 Task: Add an event with the title Sales Team Training and Skill Enhancement, date '2024/03/19', time 8:00 AM to 10:00 AMand add a description: The PIP Discussion will begin with a clear and concise explanation of the purpose and objectives of the performance improvement process. Participants will have a chance to understand the specific areas of concern and the expectations for improvement. The facilitator will ensure a supportive and non-judgmental environment, fostering open communication and active listening.Select event color  Graphite . Add location for the event as: Kuala Lumpur, Malaysia, logged in from the account softage.4@softage.netand send the event invitation to softage.9@softage.net and softage.10@softage.net. Set a reminder for the event Daily
Action: Mouse moved to (77, 97)
Screenshot: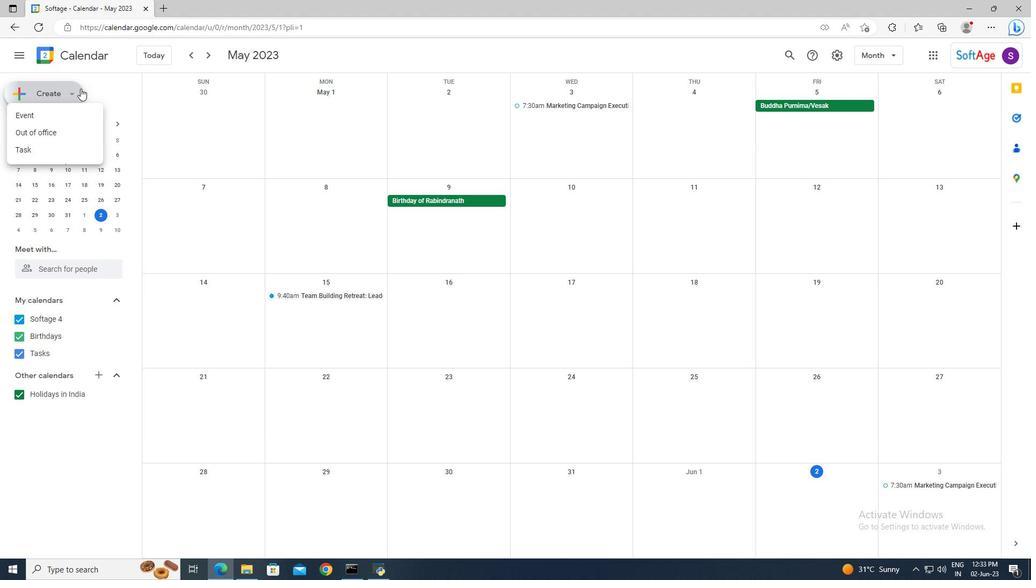 
Action: Mouse pressed left at (77, 97)
Screenshot: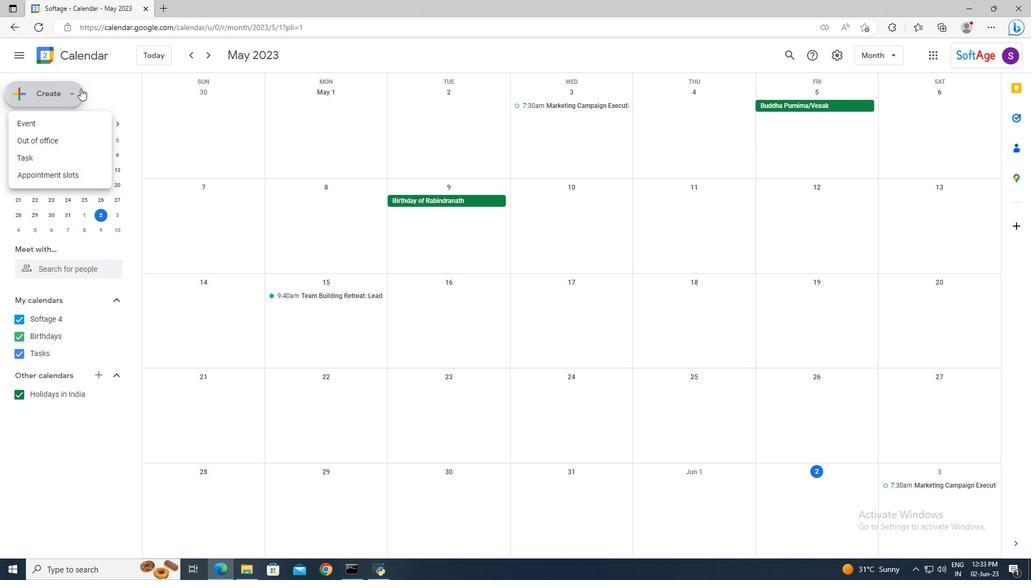 
Action: Mouse moved to (77, 118)
Screenshot: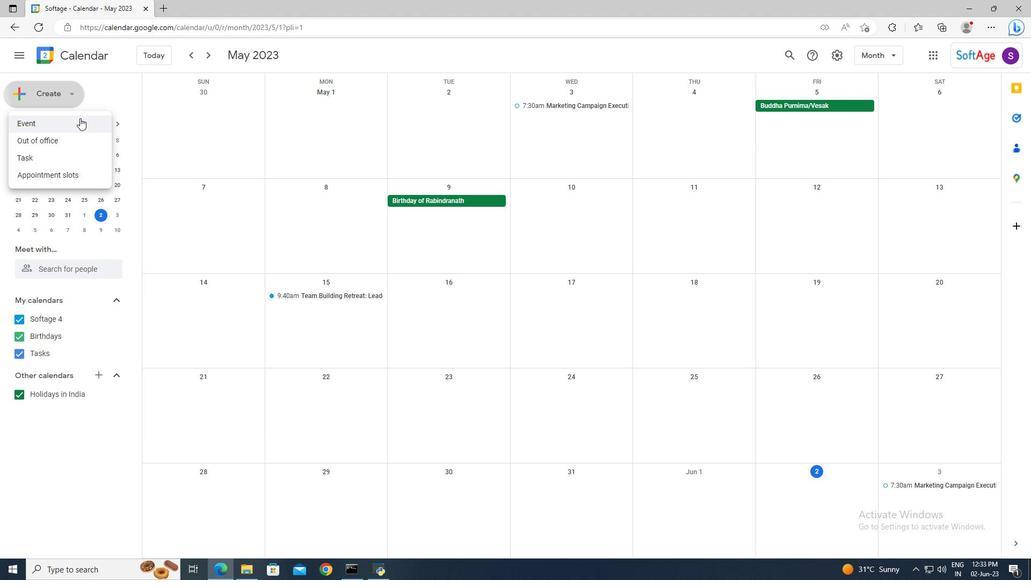 
Action: Mouse pressed left at (77, 118)
Screenshot: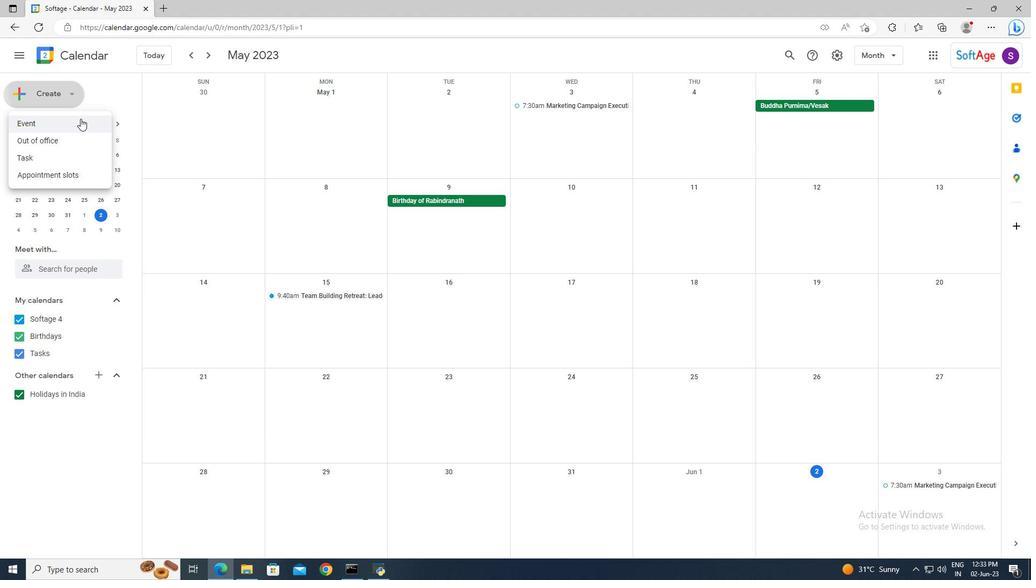 
Action: Mouse moved to (177, 366)
Screenshot: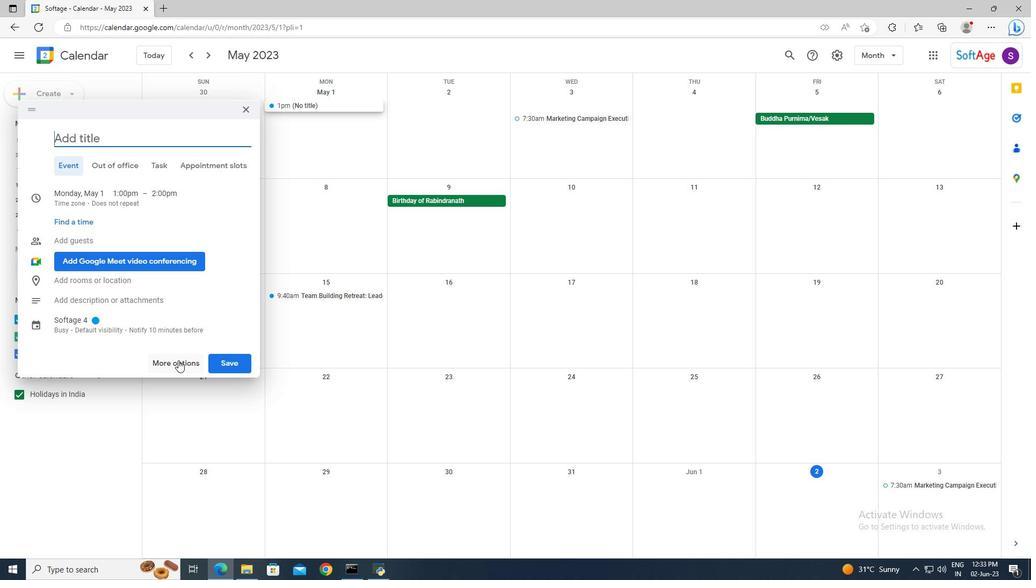 
Action: Mouse pressed left at (177, 366)
Screenshot: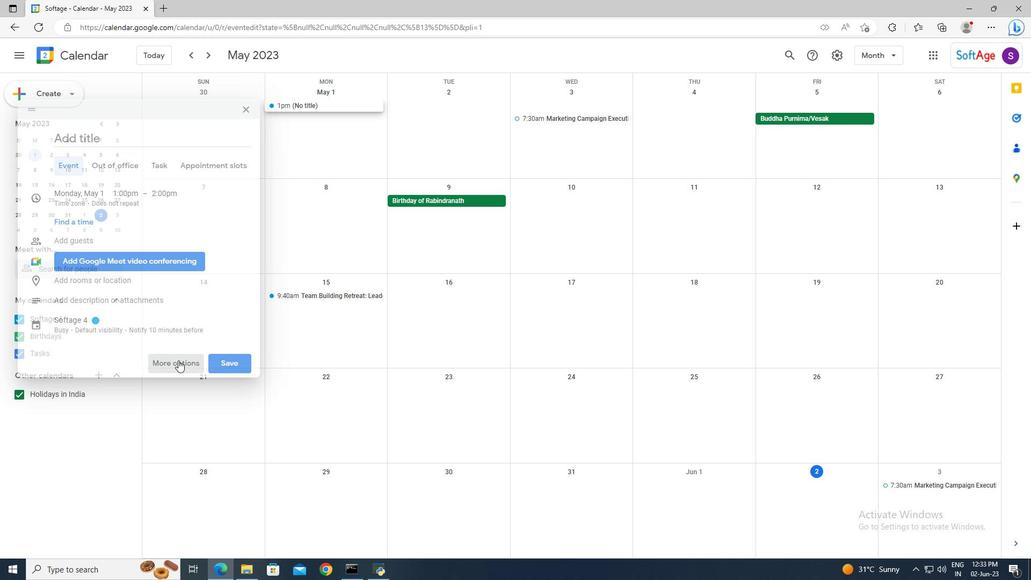 
Action: Mouse moved to (130, 61)
Screenshot: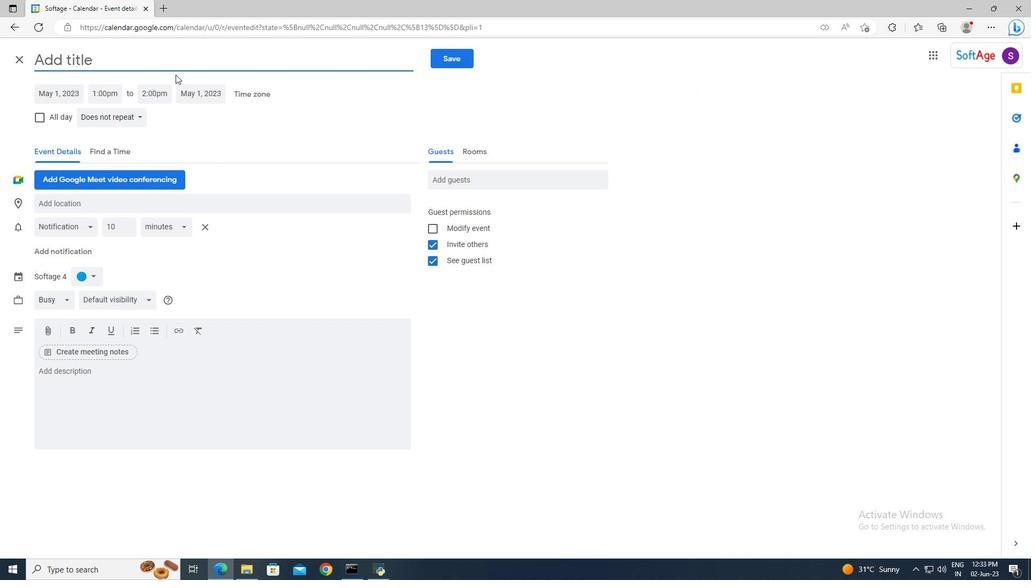 
Action: Mouse pressed left at (130, 61)
Screenshot: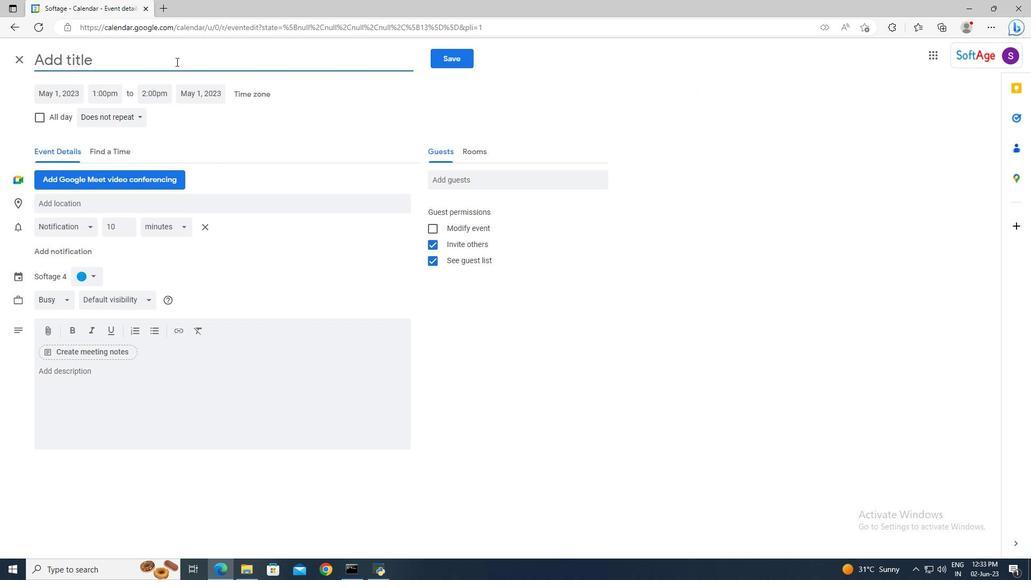
Action: Key pressed <Key.shift>Sales<Key.space><Key.shift>Team<Key.space><Key.shift>Training<Key.space>and<Key.space><Key.shift>Skill<Key.space><Key.shift>Enhancement
Screenshot: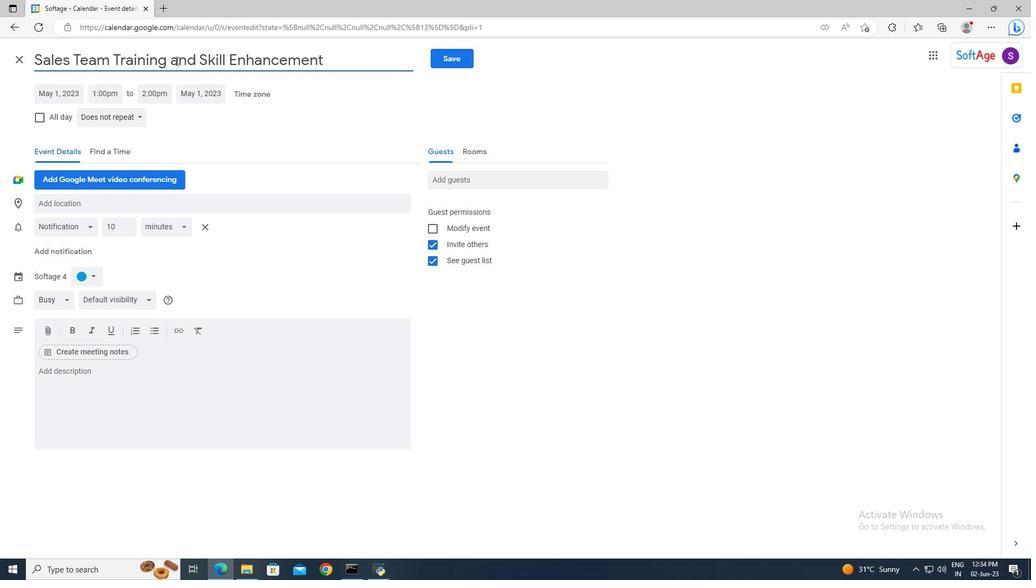 
Action: Mouse moved to (70, 90)
Screenshot: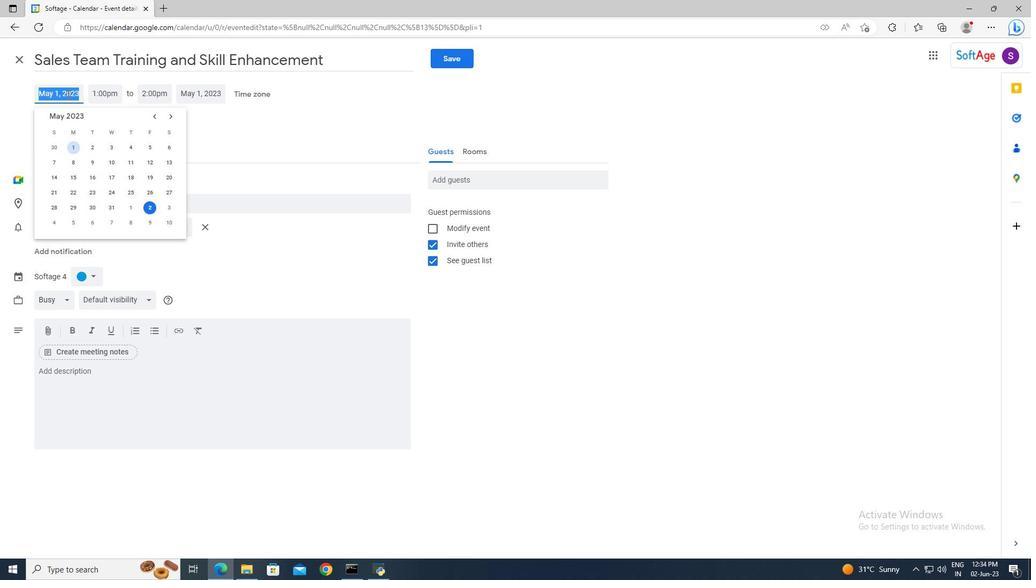 
Action: Mouse pressed left at (70, 90)
Screenshot: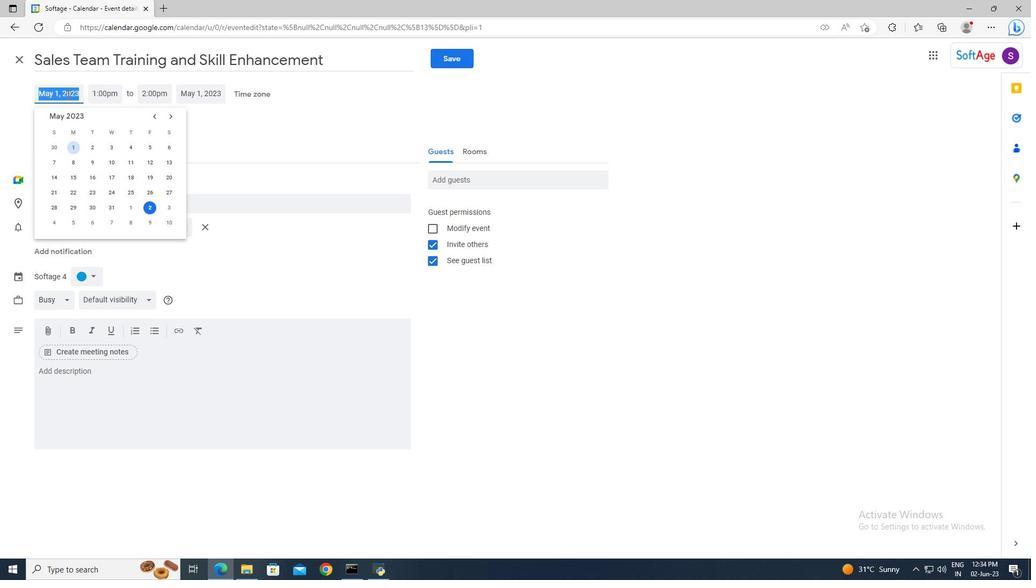 
Action: Mouse moved to (150, 118)
Screenshot: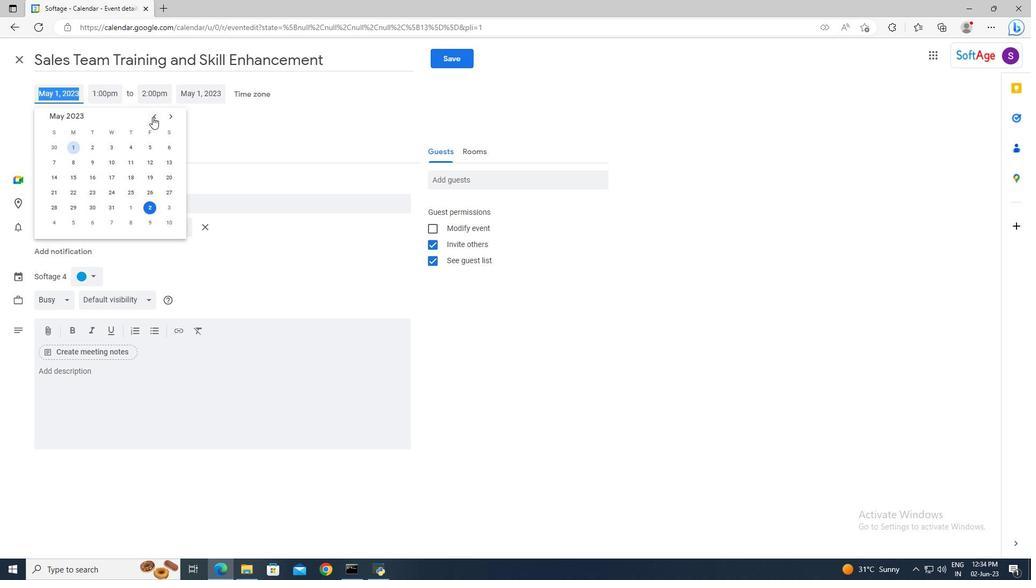 
Action: Mouse pressed left at (150, 118)
Screenshot: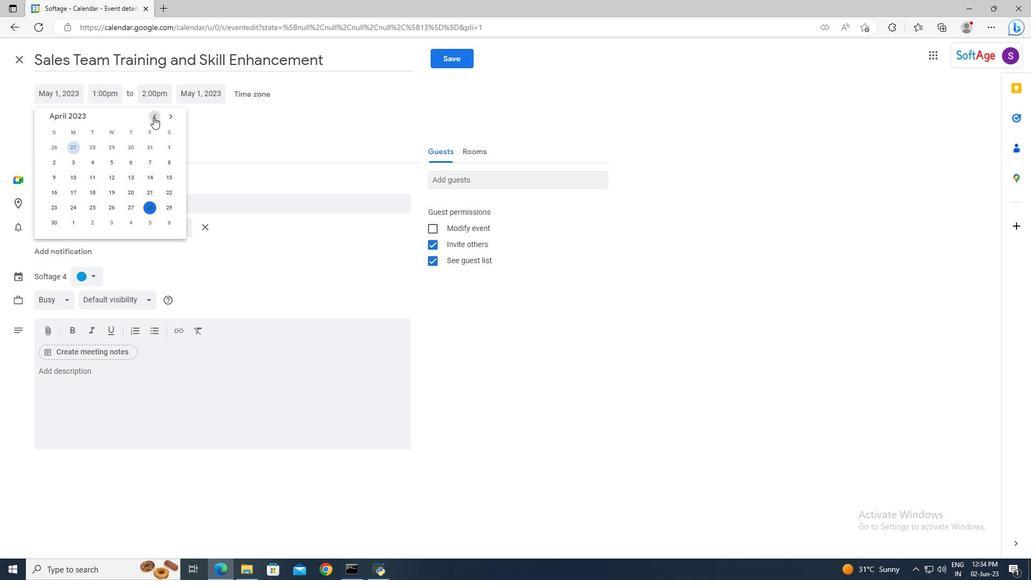 
Action: Mouse pressed left at (150, 118)
Screenshot: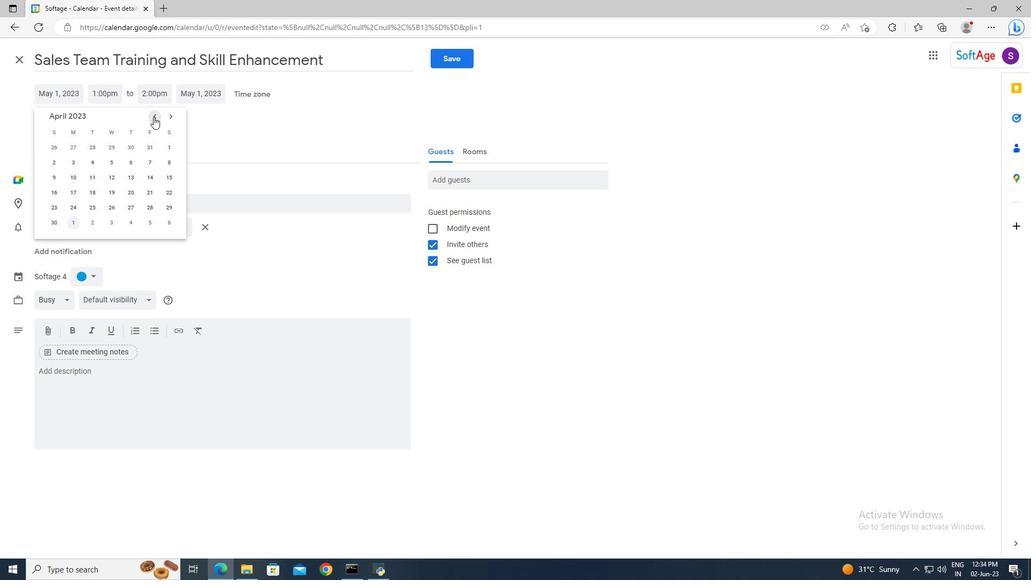 
Action: Mouse moved to (54, 192)
Screenshot: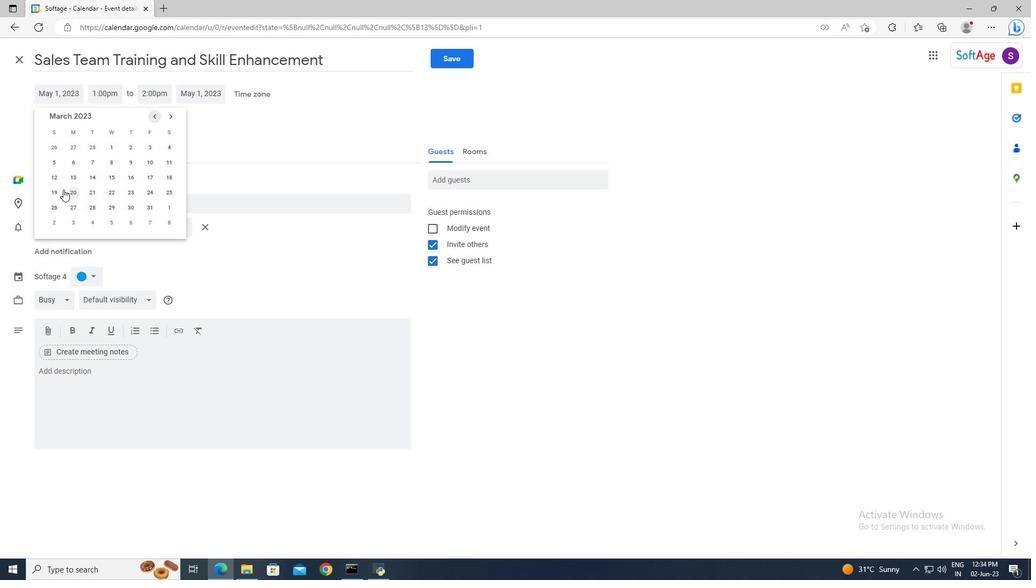 
Action: Mouse pressed left at (54, 192)
Screenshot: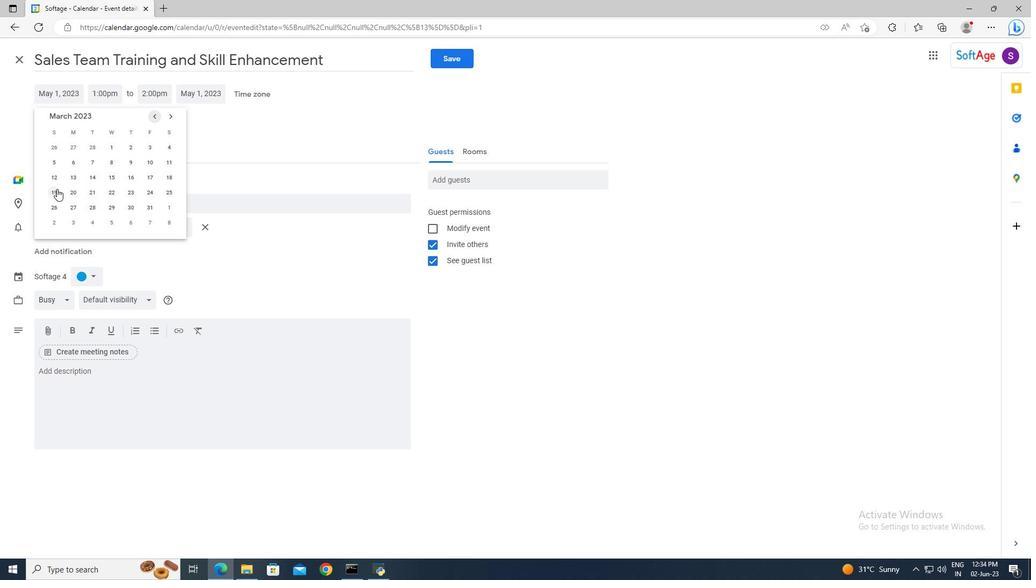 
Action: Mouse moved to (113, 90)
Screenshot: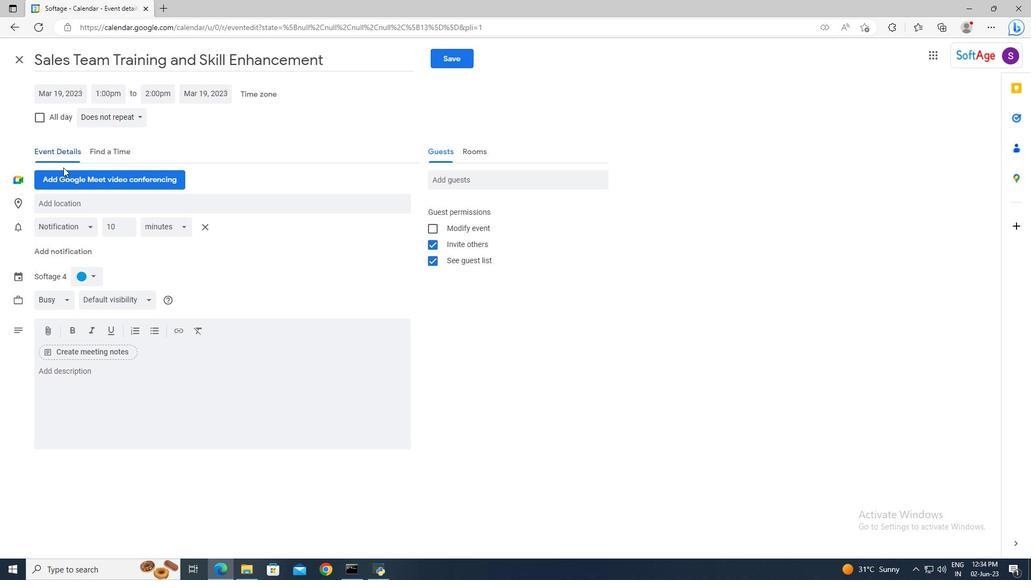 
Action: Mouse pressed left at (113, 90)
Screenshot: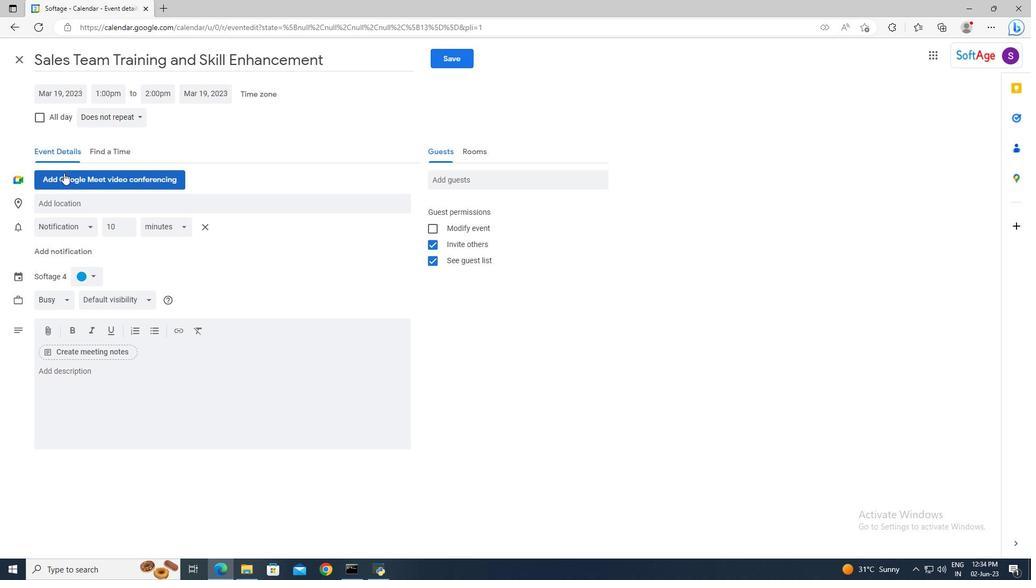 
Action: Key pressed 8<Key.shift>:00<Key.space>am
Screenshot: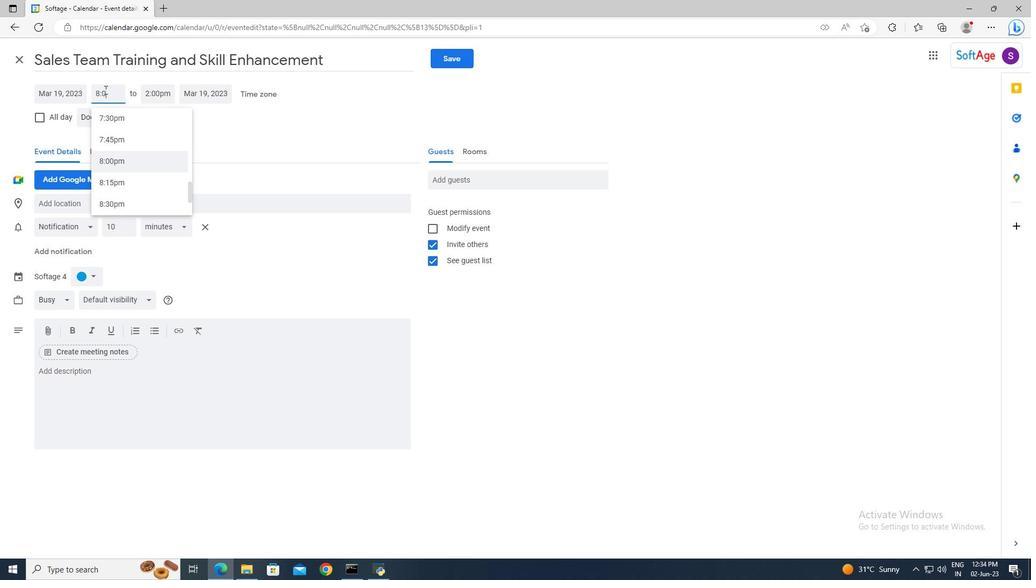 
Action: Mouse moved to (113, 157)
Screenshot: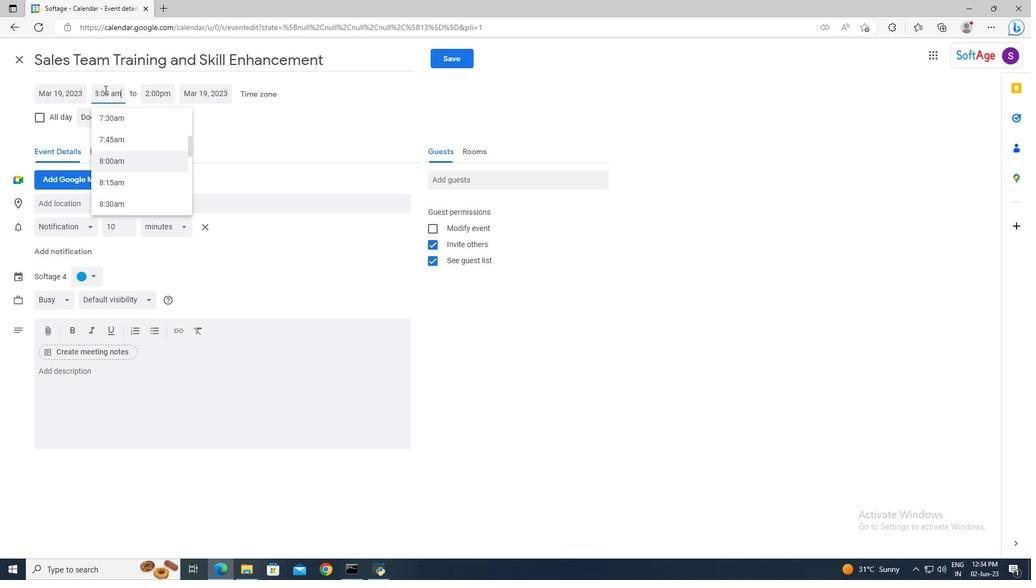 
Action: Mouse pressed left at (113, 157)
Screenshot: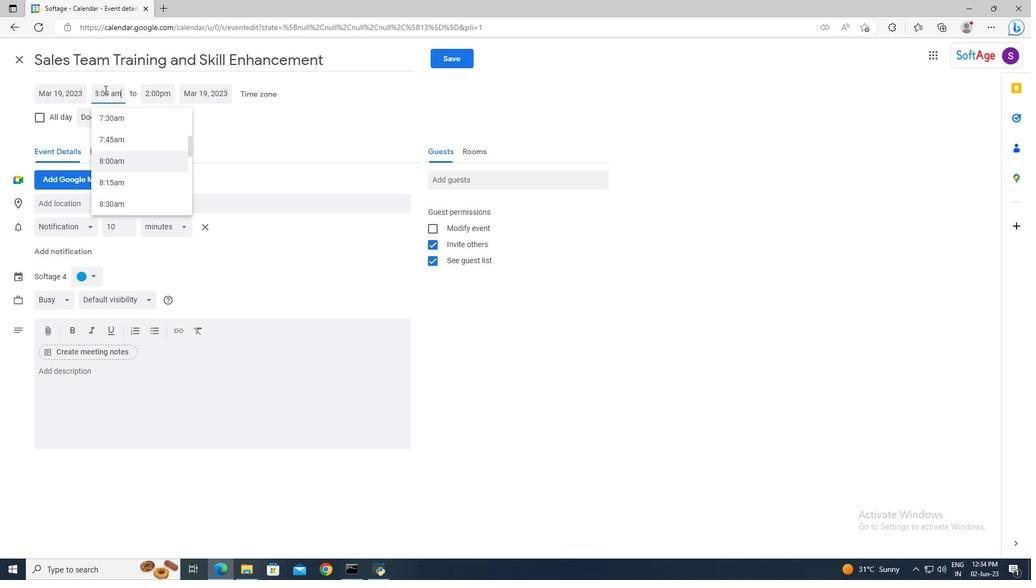
Action: Mouse moved to (152, 92)
Screenshot: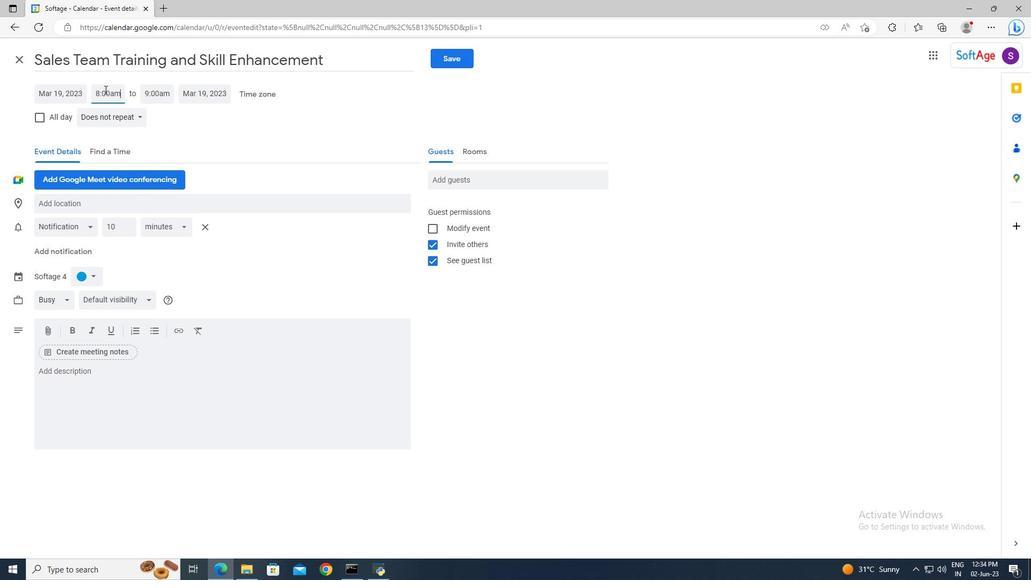 
Action: Mouse pressed left at (152, 92)
Screenshot: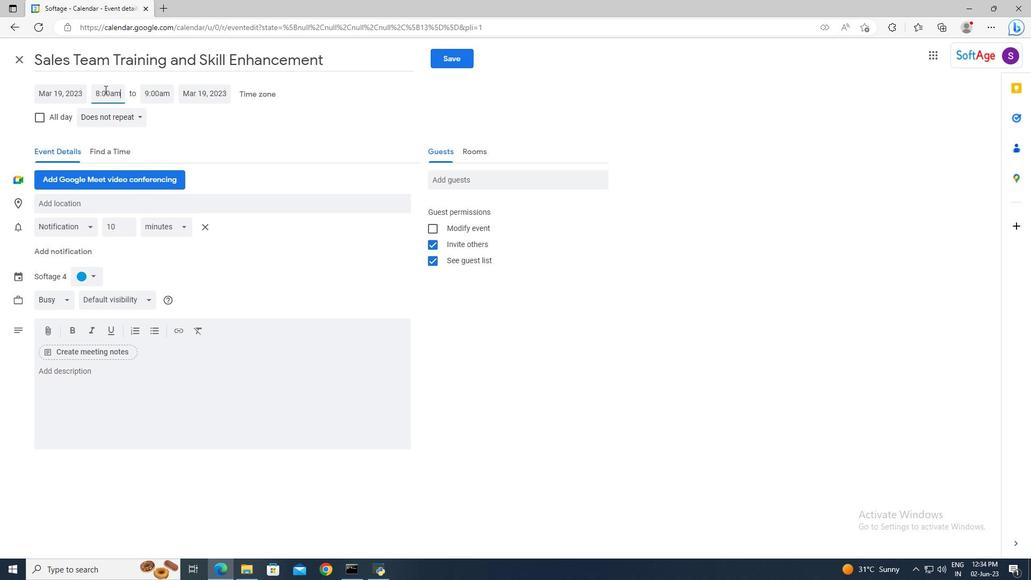
Action: Key pressed 10<Key.shift>:00
Screenshot: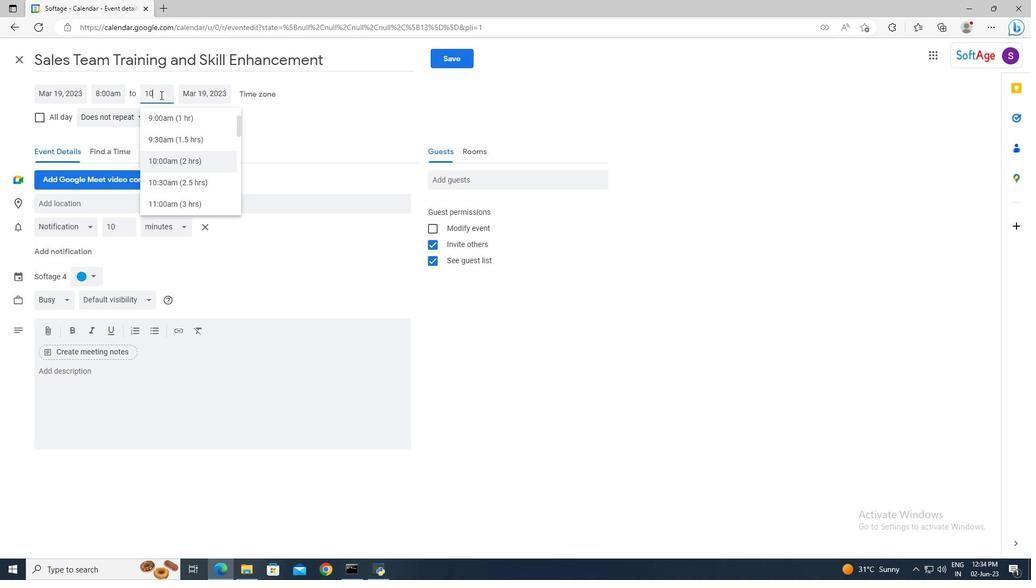 
Action: Mouse moved to (161, 161)
Screenshot: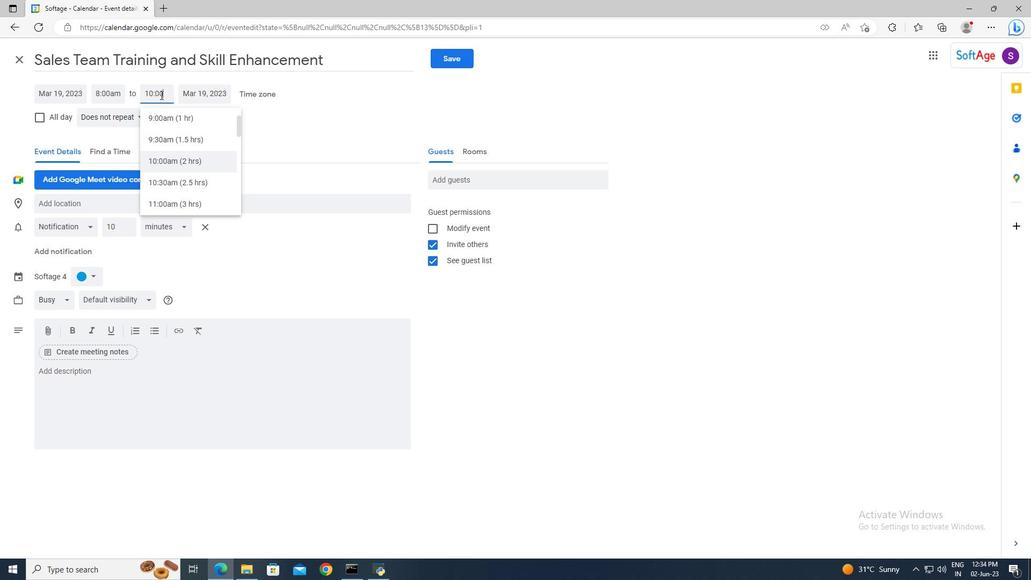 
Action: Mouse pressed left at (161, 161)
Screenshot: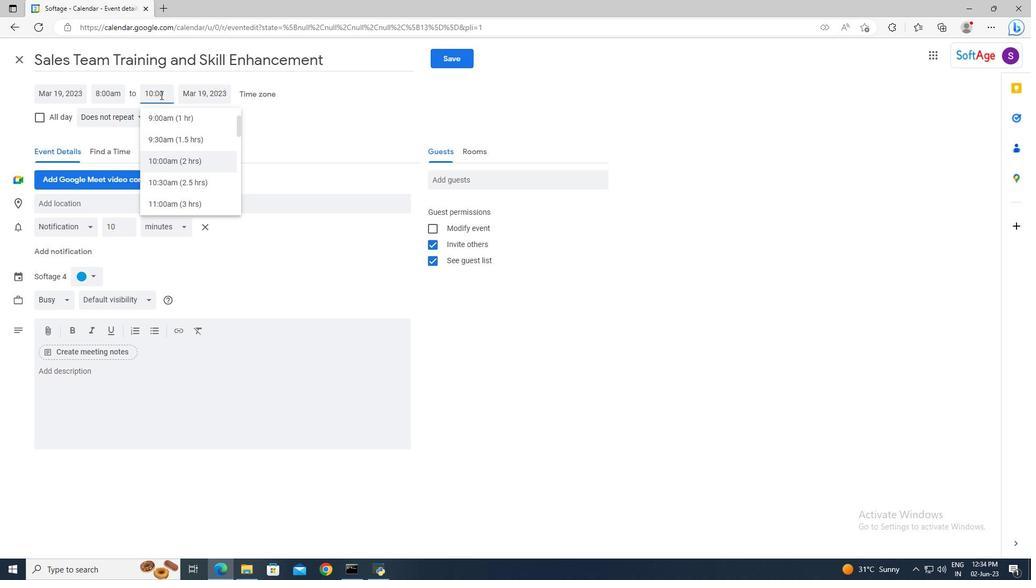 
Action: Mouse moved to (117, 387)
Screenshot: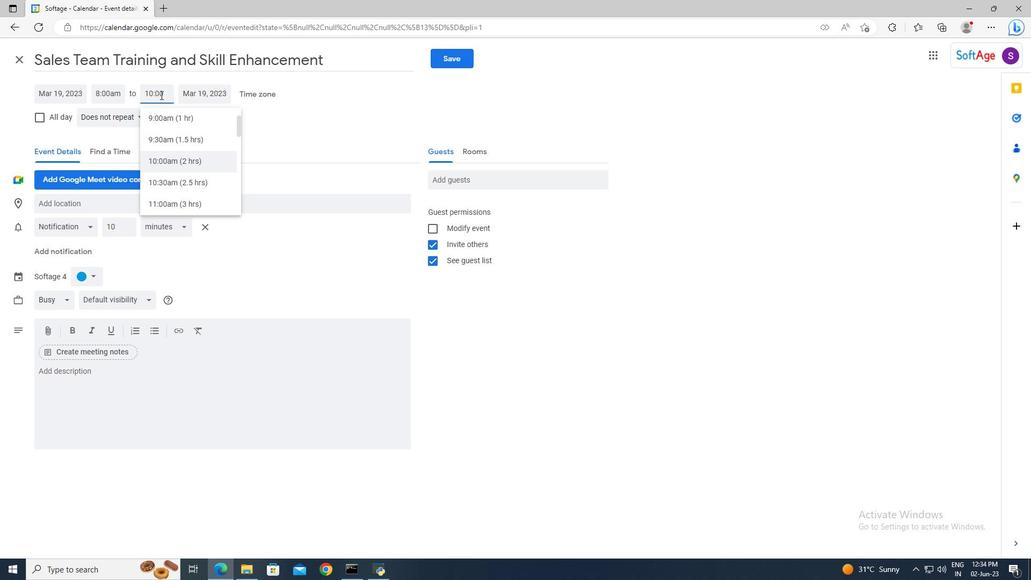
Action: Mouse pressed left at (117, 387)
Screenshot: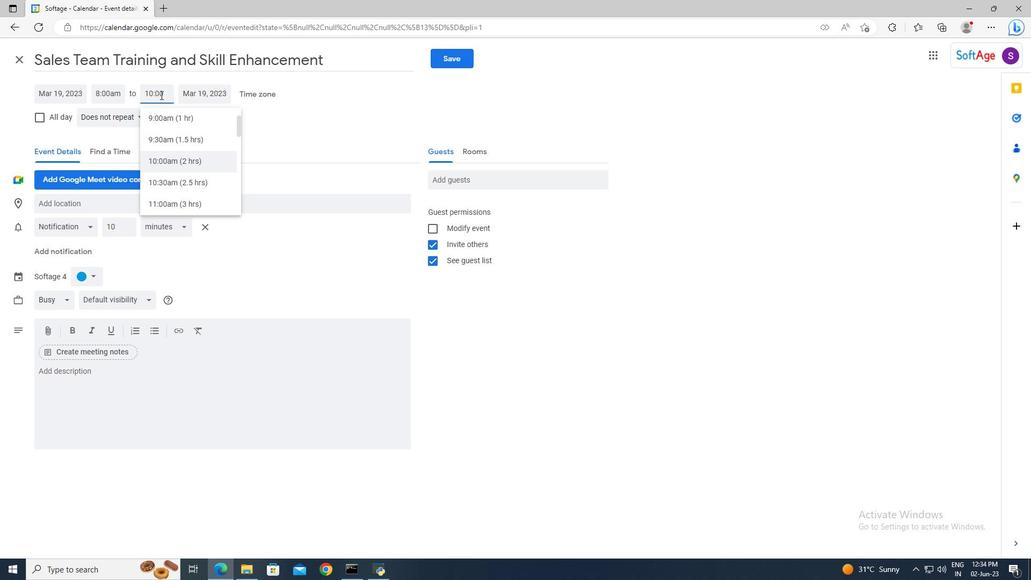 
Action: Key pressed <Key.shift>The<Key.space><Key.shift>PIP<Key.space><Key.shift>Discussion<Key.space>will<Key.space>begin<Key.space>with<Key.space>a<Key.space>clear<Key.space>and<Key.space>concise<Key.space>explanation<Key.space>of<Key.space>the<Key.space>purpose<Key.space>and<Key.space>objectives<Key.space>of<Key.space>the<Key.space>performance<Key.space>impri
Screenshot: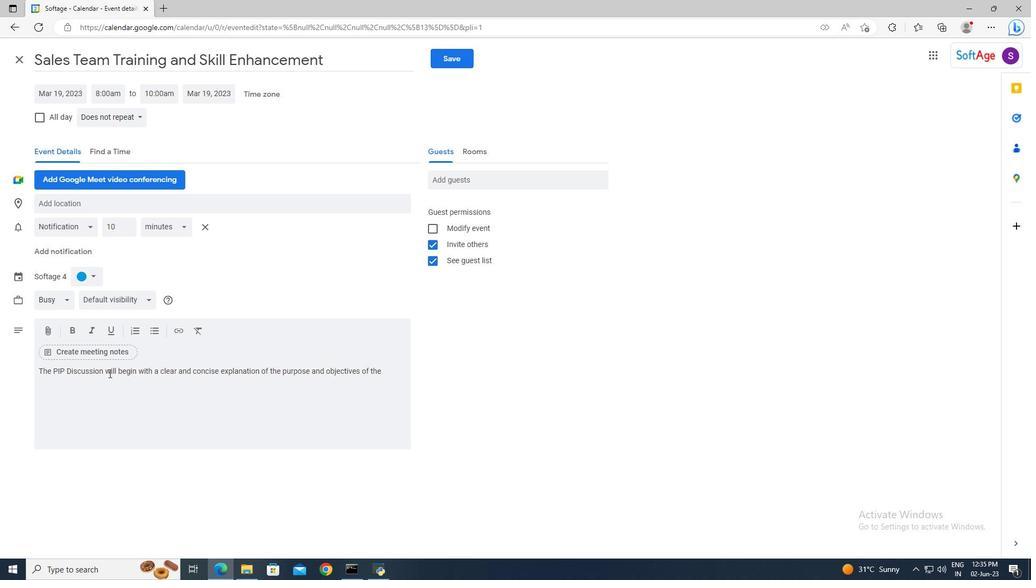 
Action: Mouse moved to (80, 88)
Screenshot: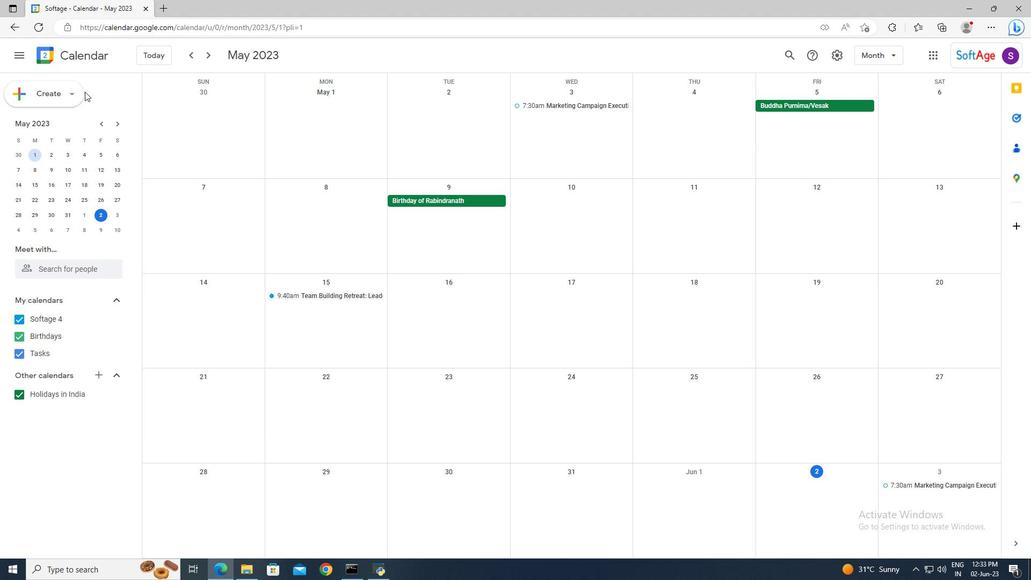 
Action: Mouse pressed left at (80, 88)
Screenshot: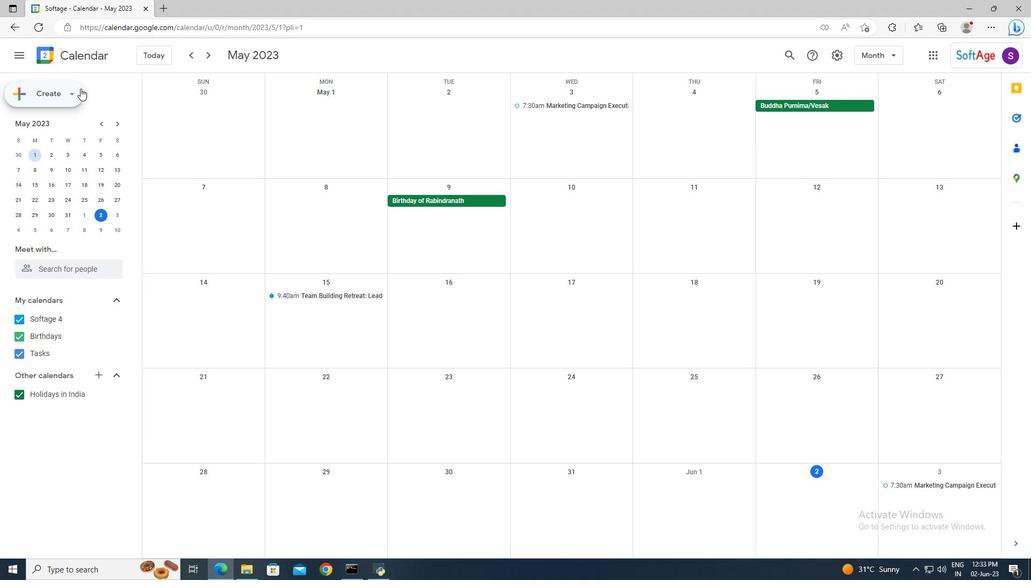 
Action: Mouse moved to (80, 118)
Screenshot: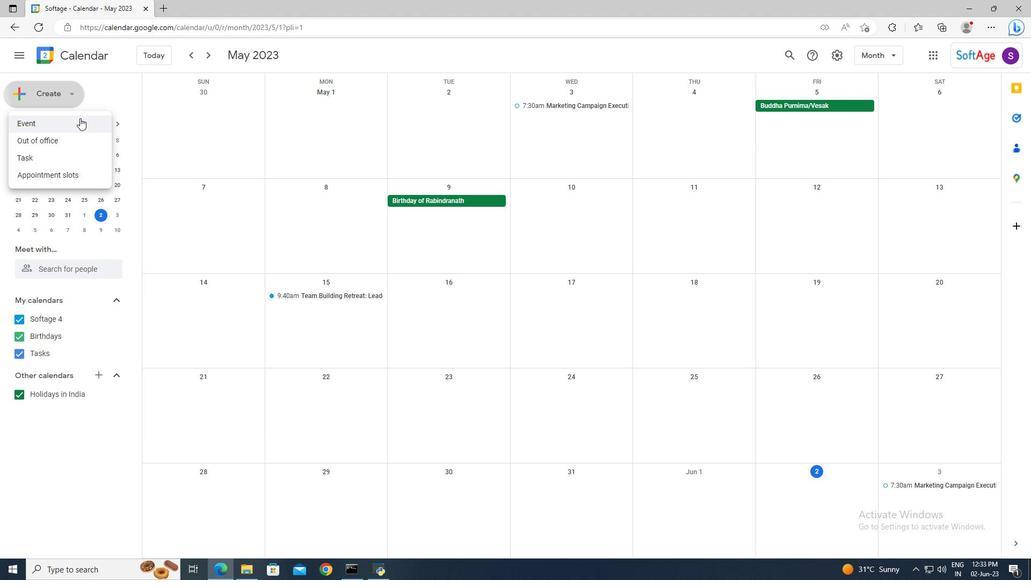 
Action: Mouse pressed left at (80, 118)
Screenshot: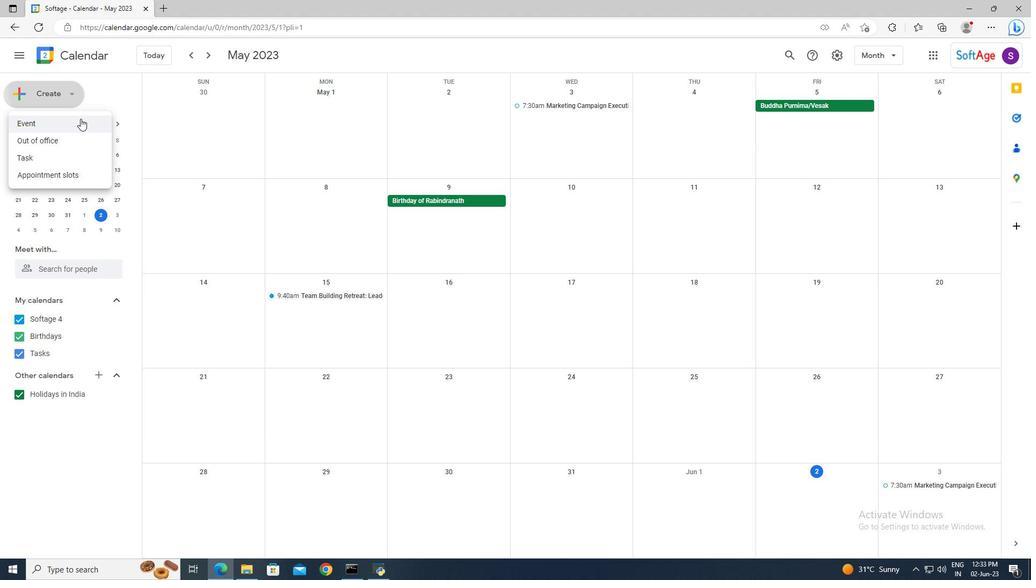 
Action: Mouse moved to (178, 360)
Screenshot: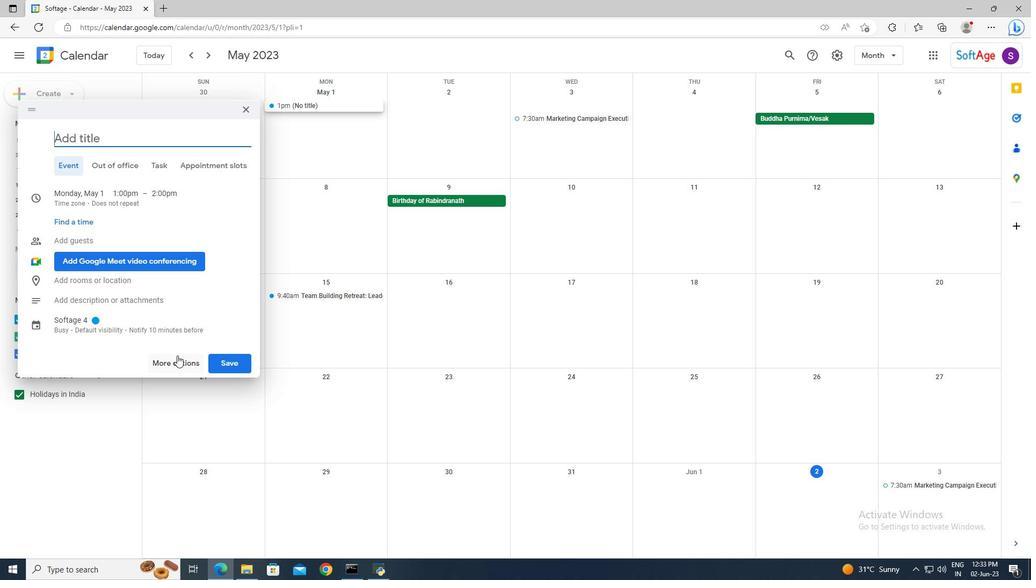 
Action: Mouse pressed left at (178, 360)
Screenshot: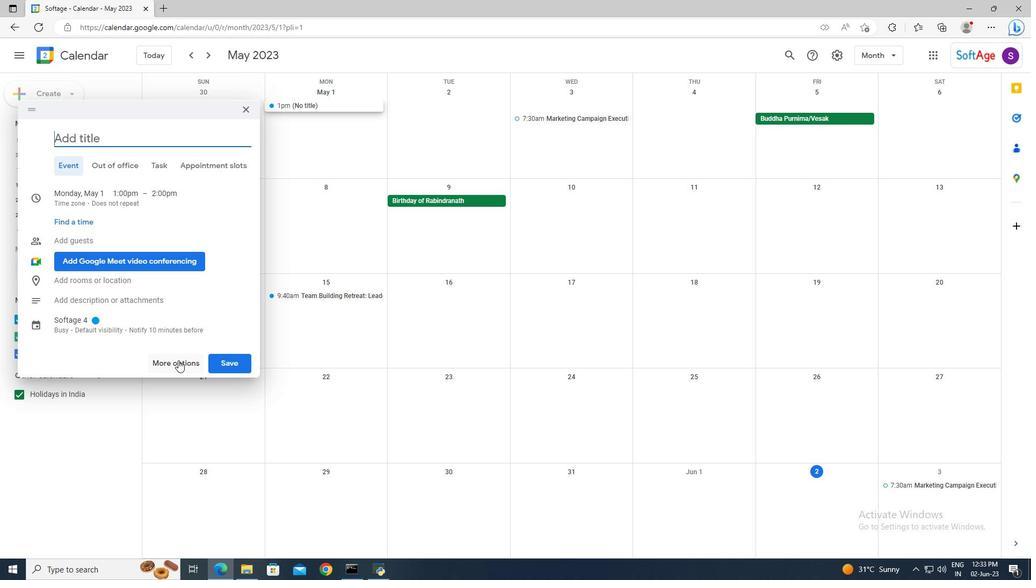 
Action: Mouse moved to (176, 60)
Screenshot: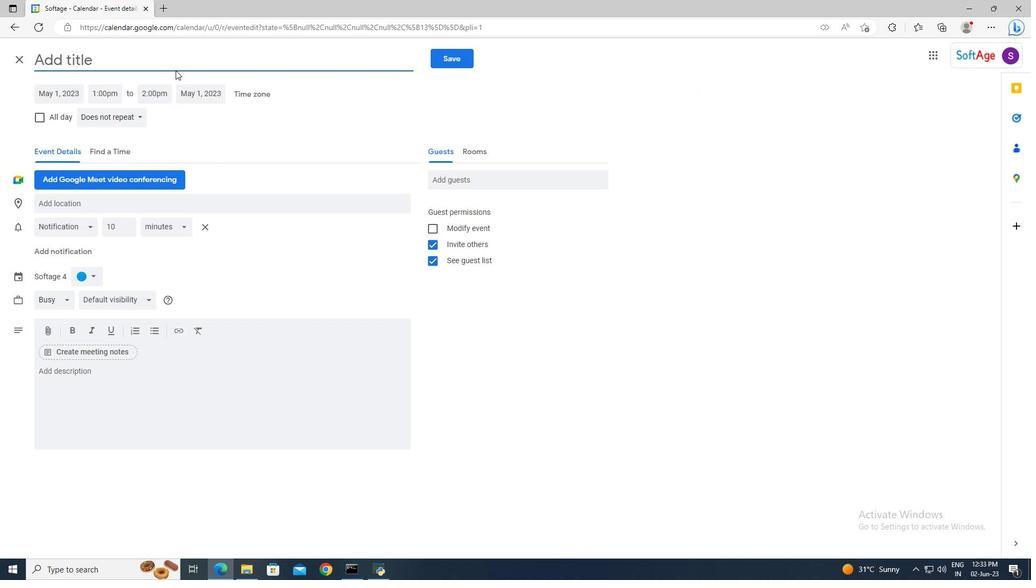 
Action: Mouse pressed left at (176, 60)
Screenshot: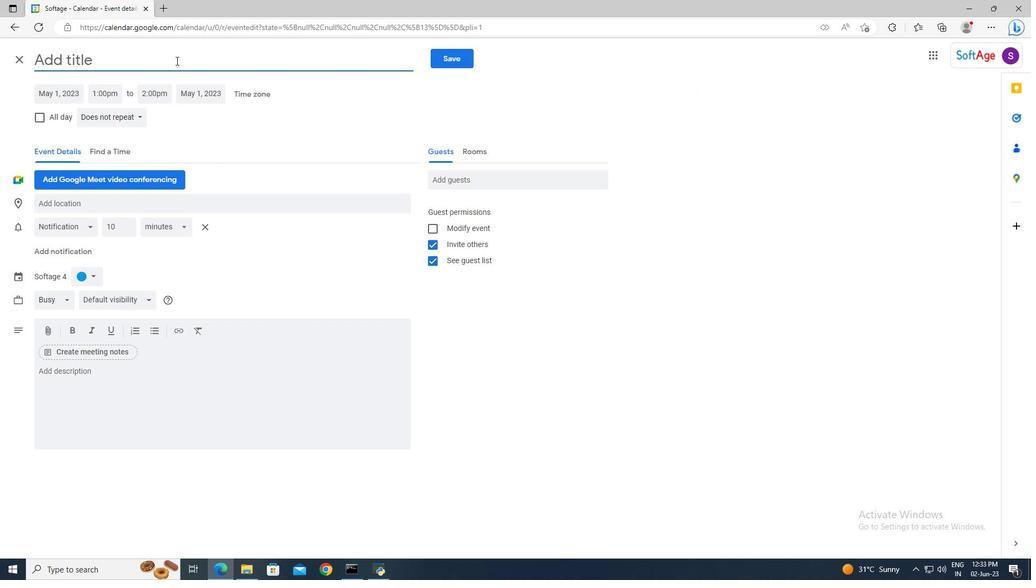 
Action: Key pressed <Key.shift>Sales<Key.space><Key.shift><Key.shift><Key.shift><Key.shift>Team<Key.space><Key.shift>Training<Key.space>and<Key.space><Key.shift>Skill<Key.space><Key.shift>Enhancement
Screenshot: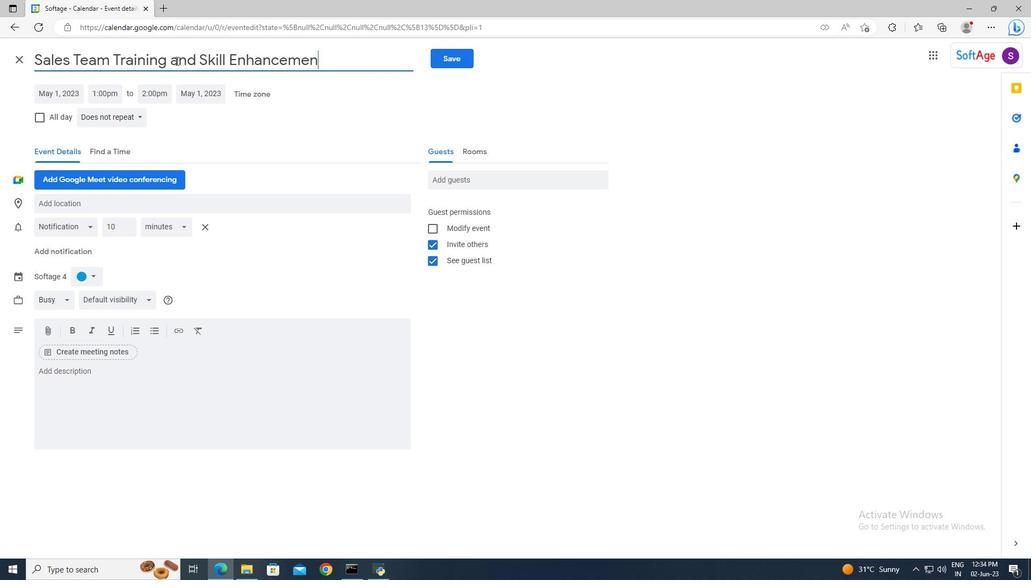 
Action: Mouse moved to (67, 94)
Screenshot: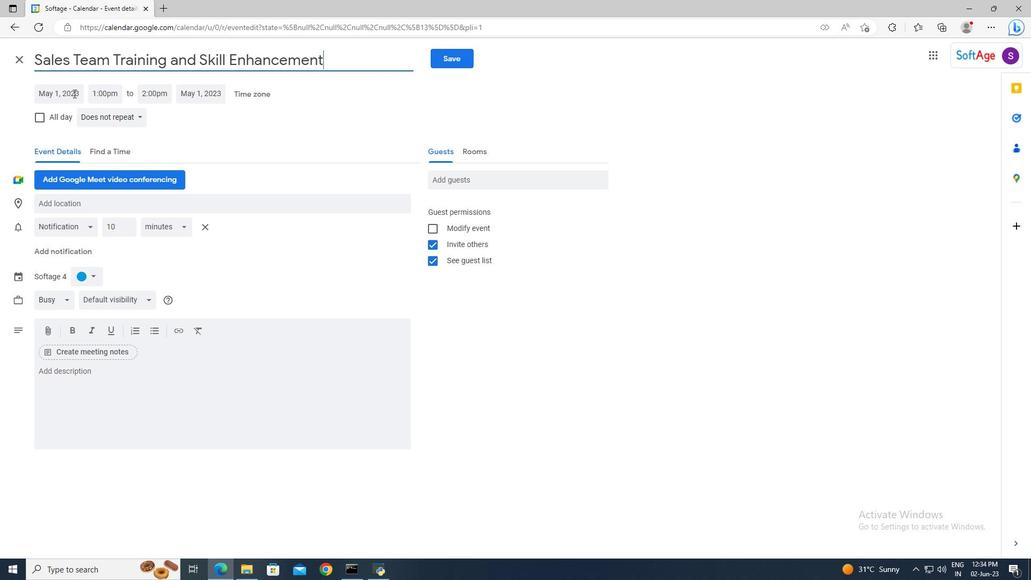 
Action: Mouse pressed left at (67, 94)
Screenshot: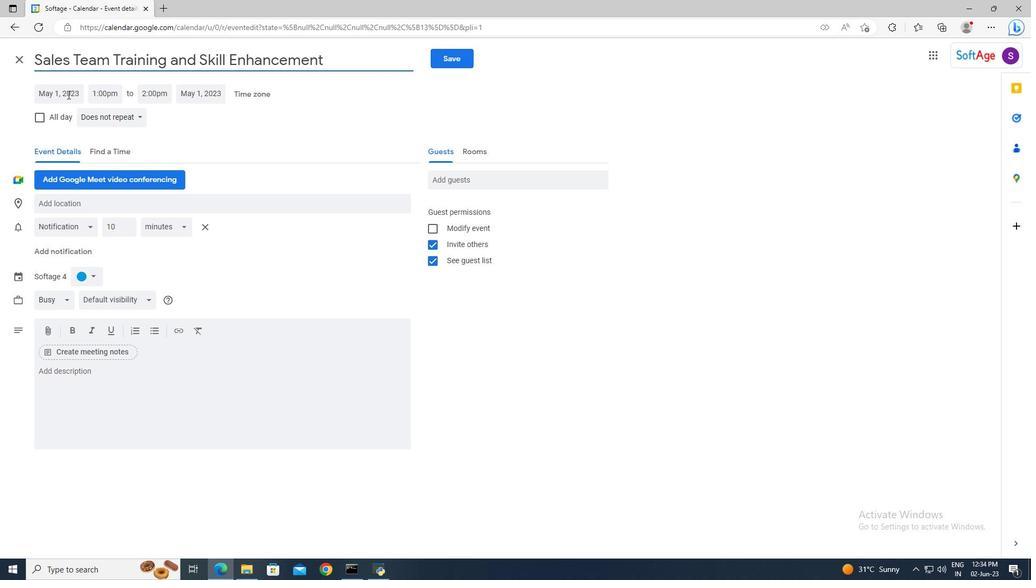 
Action: Mouse moved to (153, 117)
Screenshot: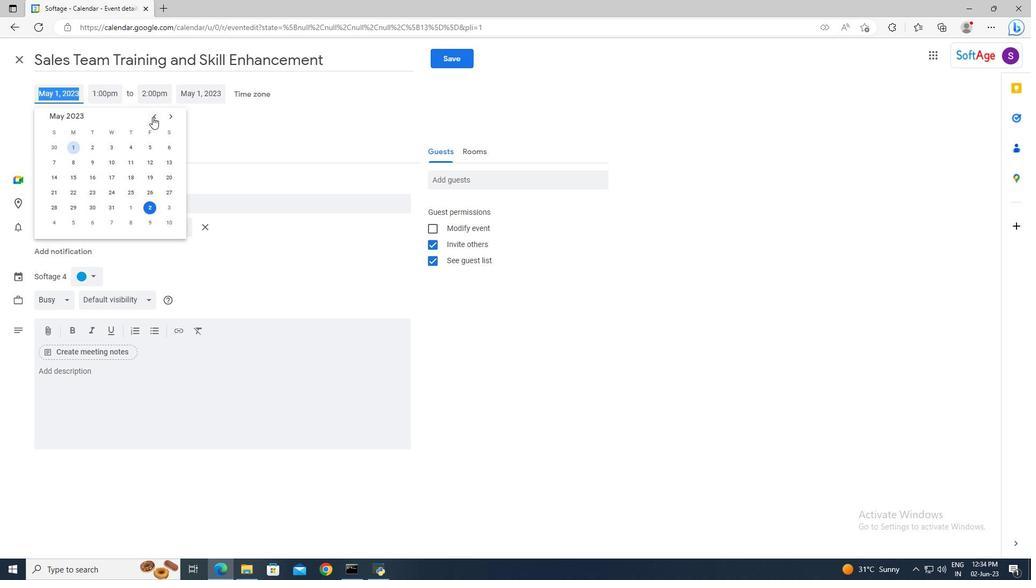 
Action: Mouse pressed left at (153, 117)
Screenshot: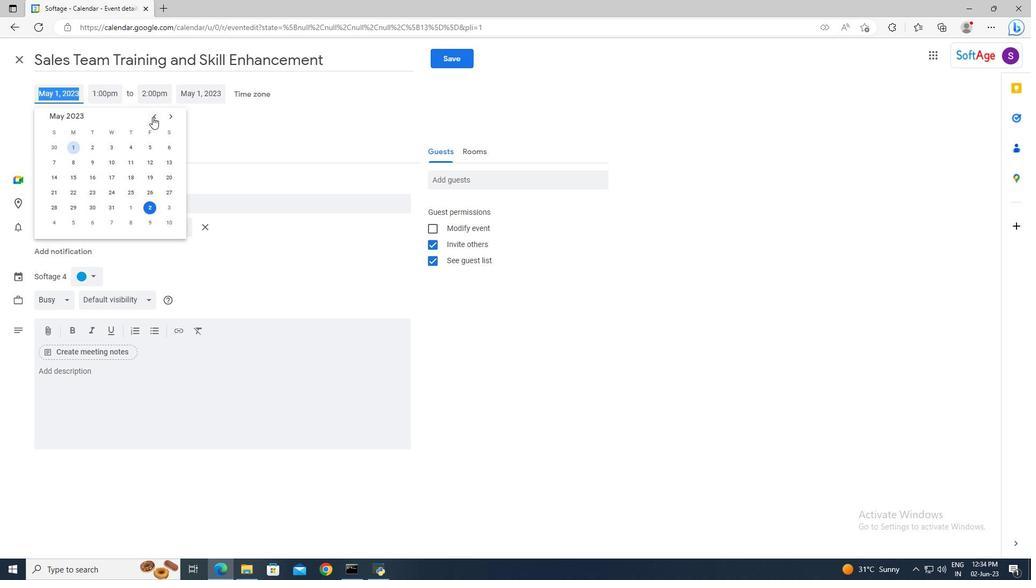 
Action: Mouse pressed left at (153, 117)
Screenshot: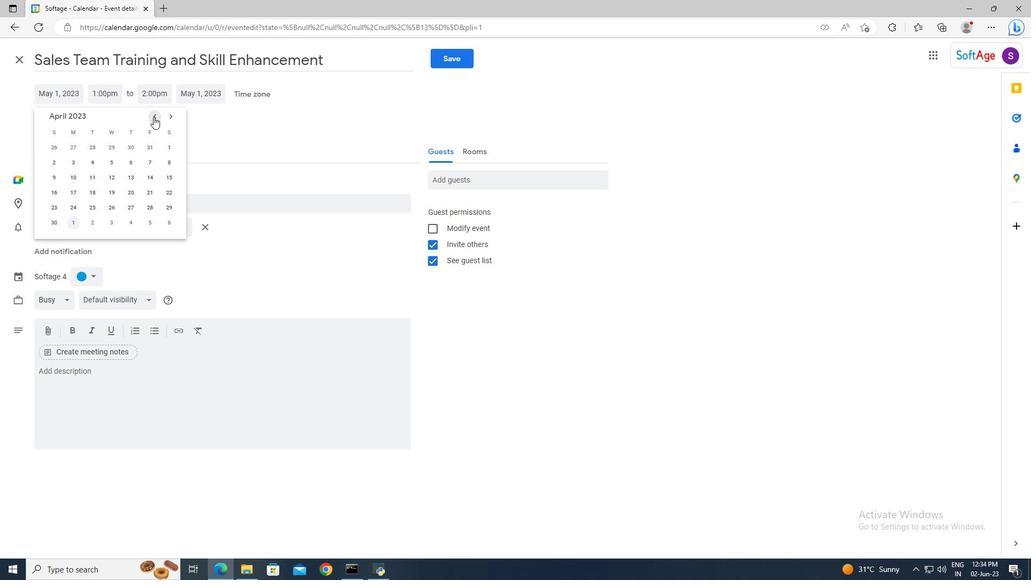 
Action: Mouse moved to (56, 189)
Screenshot: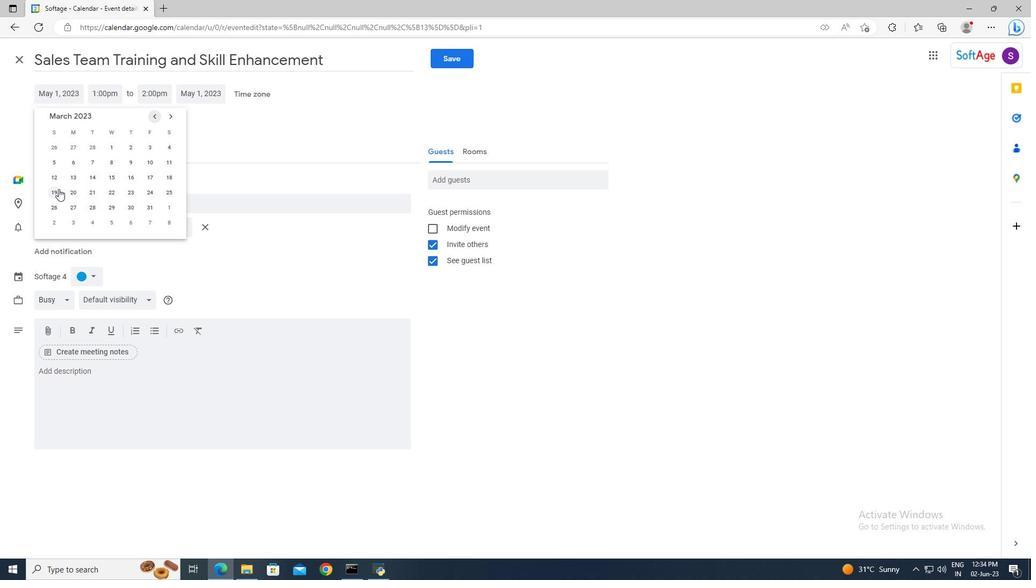 
Action: Mouse pressed left at (56, 189)
Screenshot: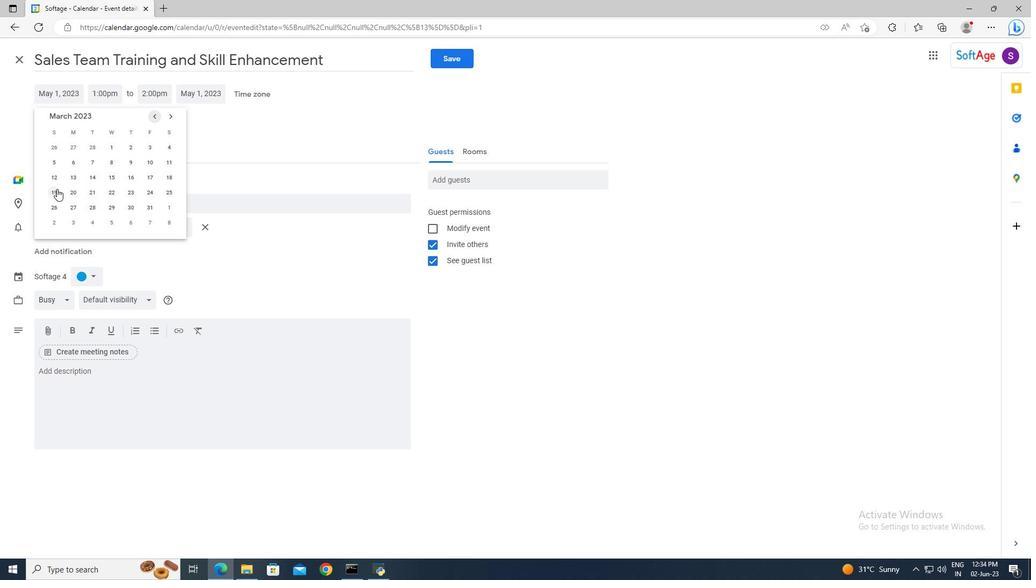 
Action: Mouse moved to (104, 89)
Screenshot: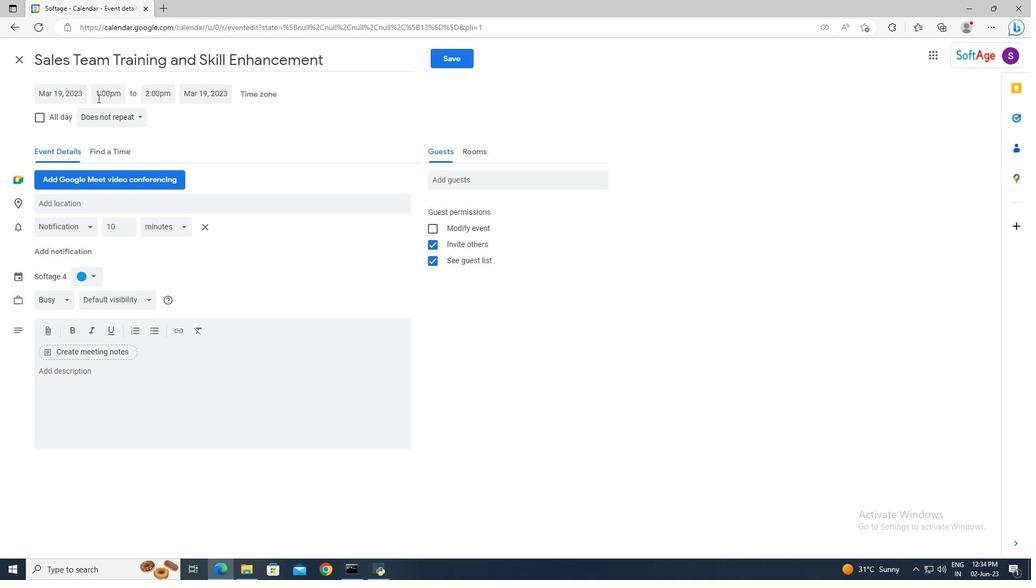 
Action: Mouse pressed left at (104, 89)
Screenshot: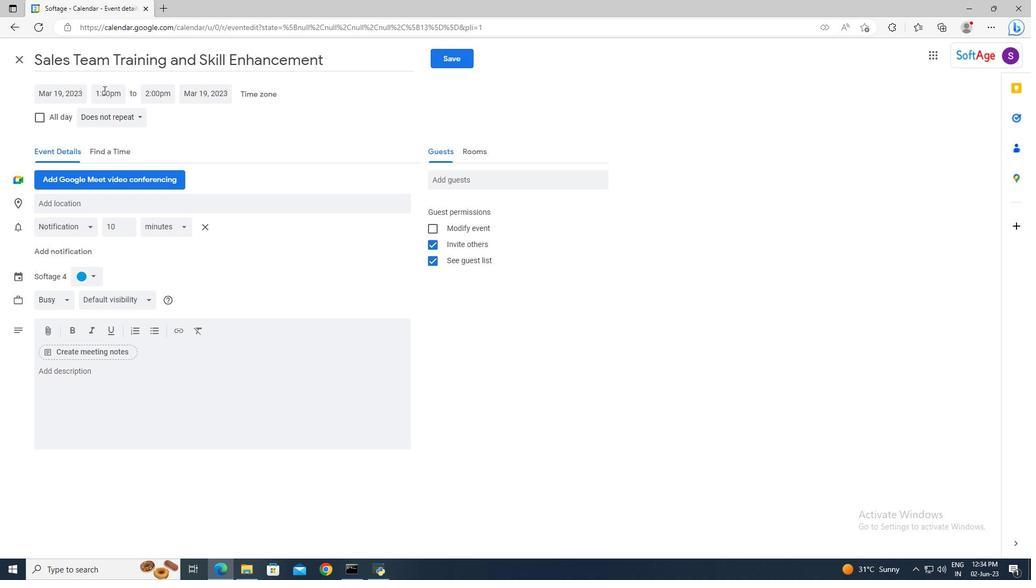 
Action: Key pressed 8<Key.shift_r>:00<Key.space>am<Key.enter>
Screenshot: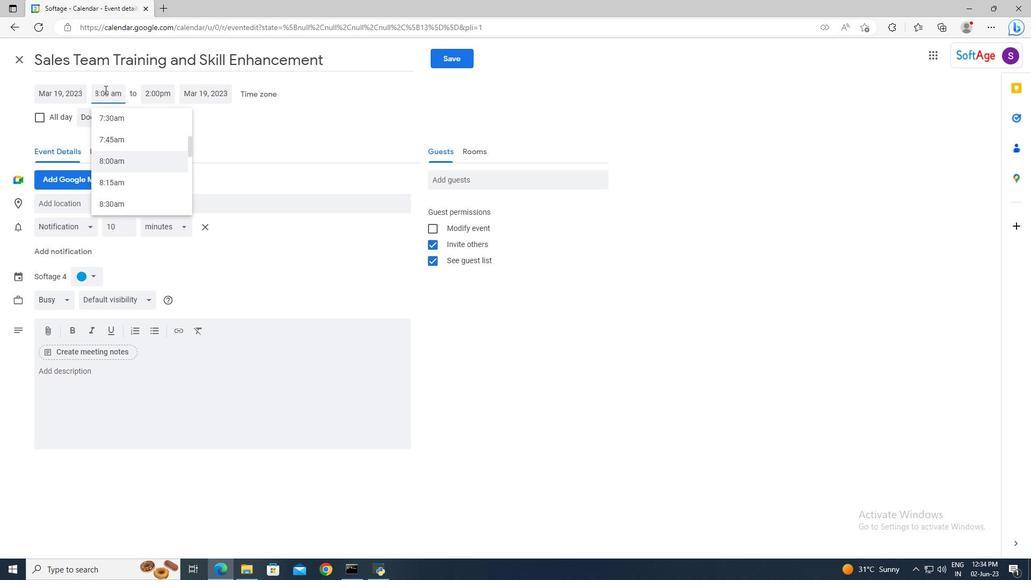
Action: Mouse moved to (160, 95)
Screenshot: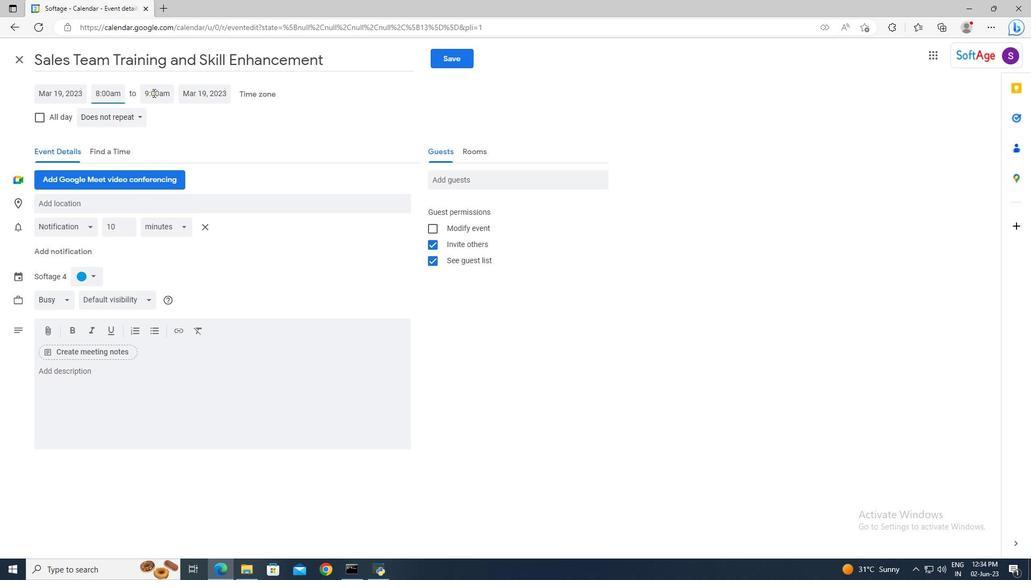 
Action: Mouse pressed left at (160, 95)
Screenshot: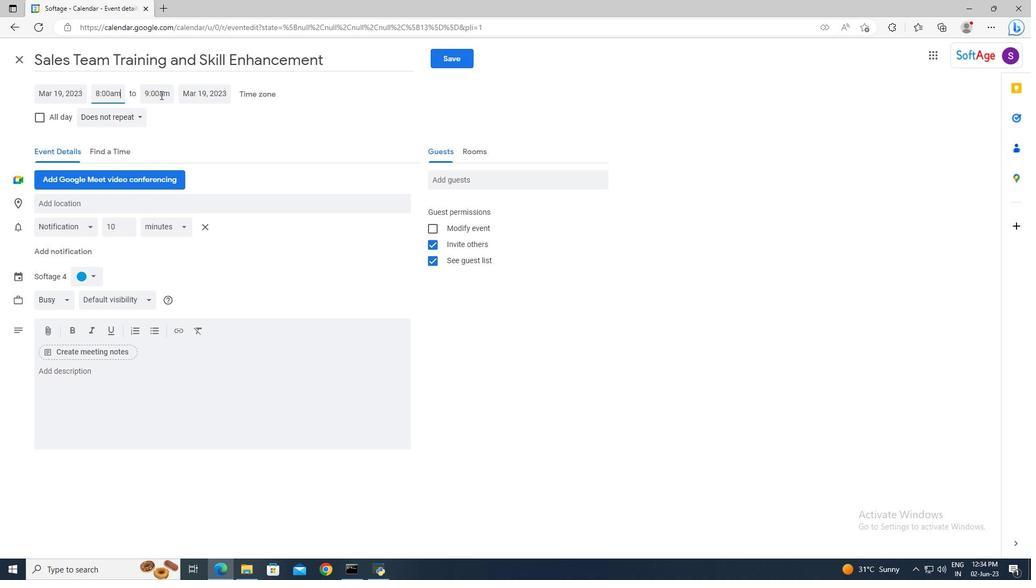 
Action: Key pressed 10<Key.shift>:00<Key.space>am<Key.enter>
Screenshot: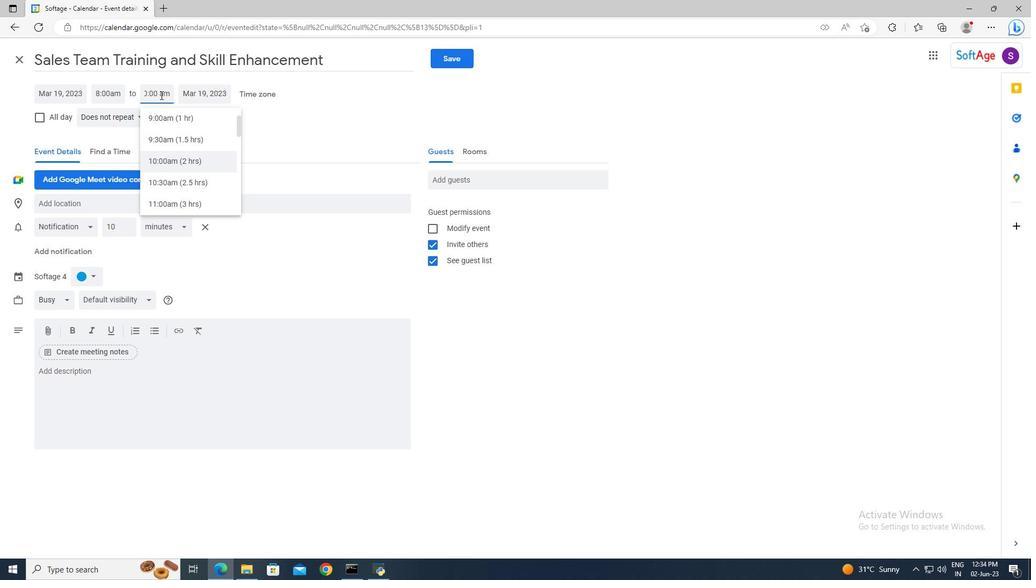 
Action: Mouse moved to (109, 373)
Screenshot: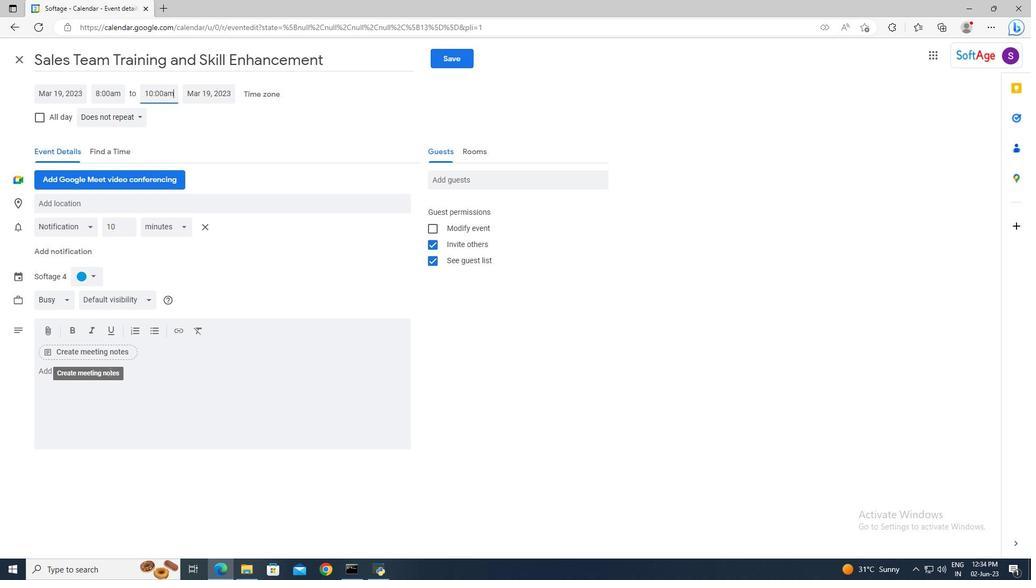 
Action: Mouse pressed left at (109, 373)
Screenshot: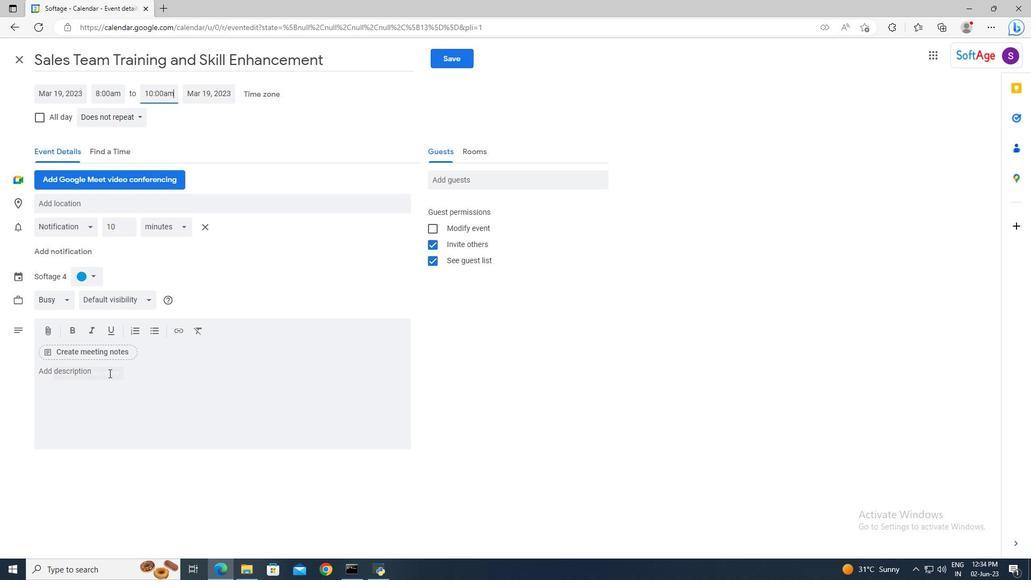 
Action: Key pressed <Key.shift>The<Key.space><Key.shift>PIP<Key.space><Key.shift>Discussion<Key.space>will<Key.space>begin<Key.space>with<Key.space>a<Key.space>clear<Key.space>and<Key.space>concise<Key.space>explanation<Key.space>of<Key.space>the<Key.space>purpose<Key.space>and<Key.space>objectives<Key.space>of<Key.space>the<Key.space>performance<Key.space>improvement<Key.space>process.<Key.space><Key.shift>Participants<Key.space>will<Key.space>have<Key.space>a<Key.space>chance<Key.space>to<Key.space>understand<Key.space>the<Key.space>specific<Key.space>areas<Key.space>of<Key.space>concern<Key.space>and<Key.space>the<Key.space>expectations<Key.space>for<Key.space>improvement.<Key.space><Key.shift>The<Key.space>facillator<Key.backspace><Key.backspace><Key.backspace><Key.backspace>itator<Key.space>will<Key.space>ensur
Screenshot: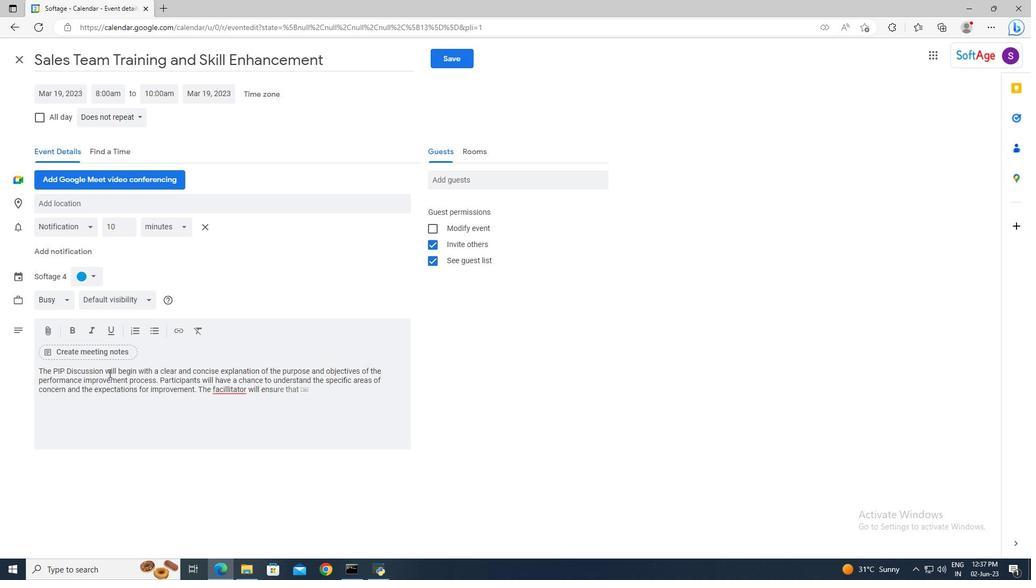 
Action: Mouse moved to (240, 391)
Screenshot: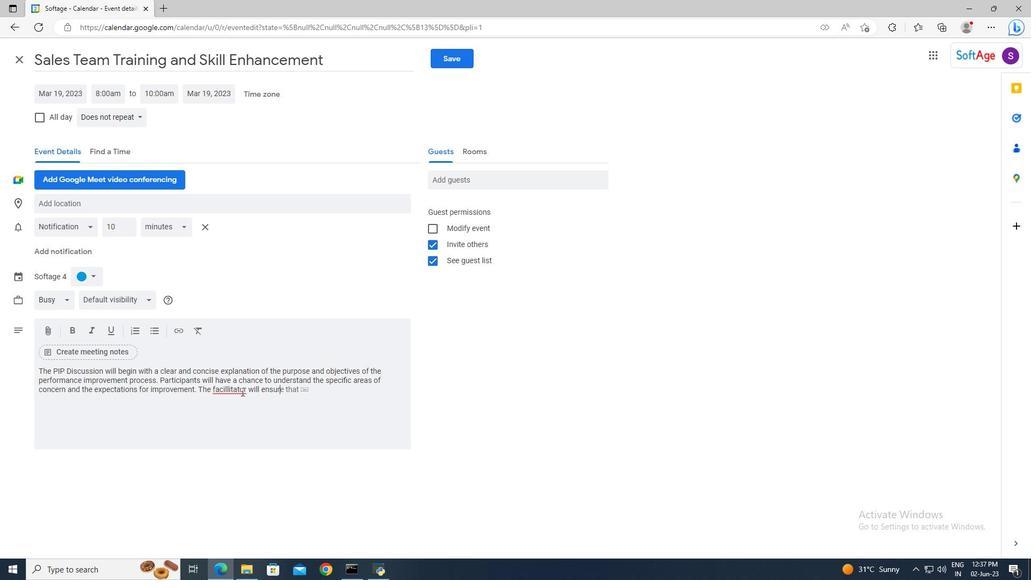 
Action: Mouse pressed left at (240, 391)
Screenshot: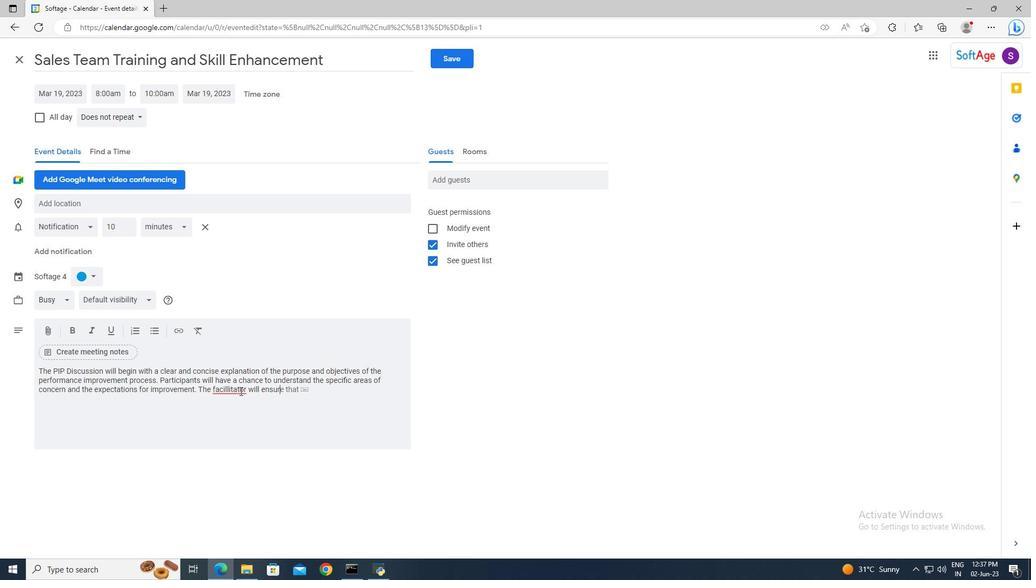 
Action: Mouse moved to (251, 436)
Screenshot: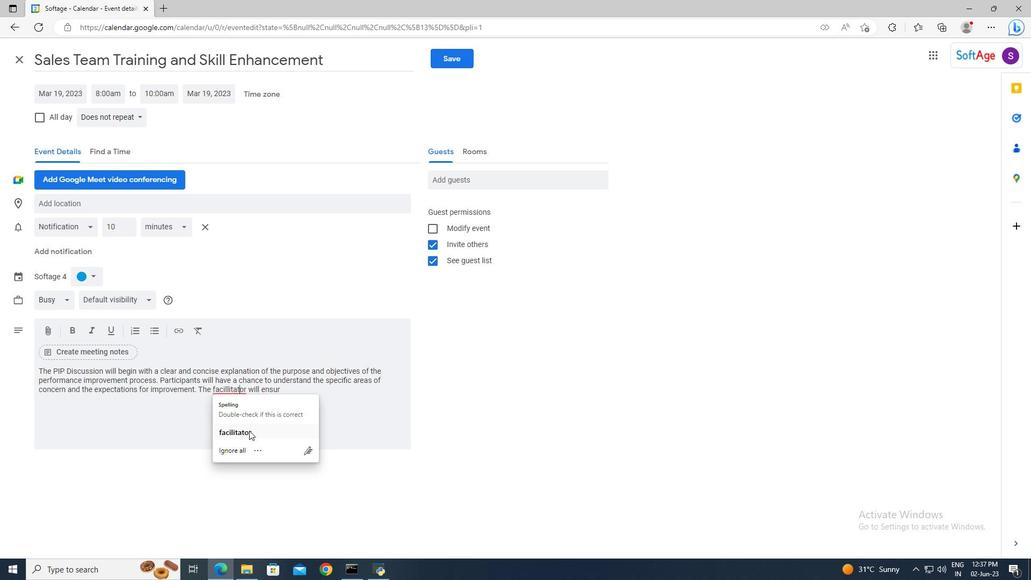 
Action: Mouse pressed left at (251, 436)
Screenshot: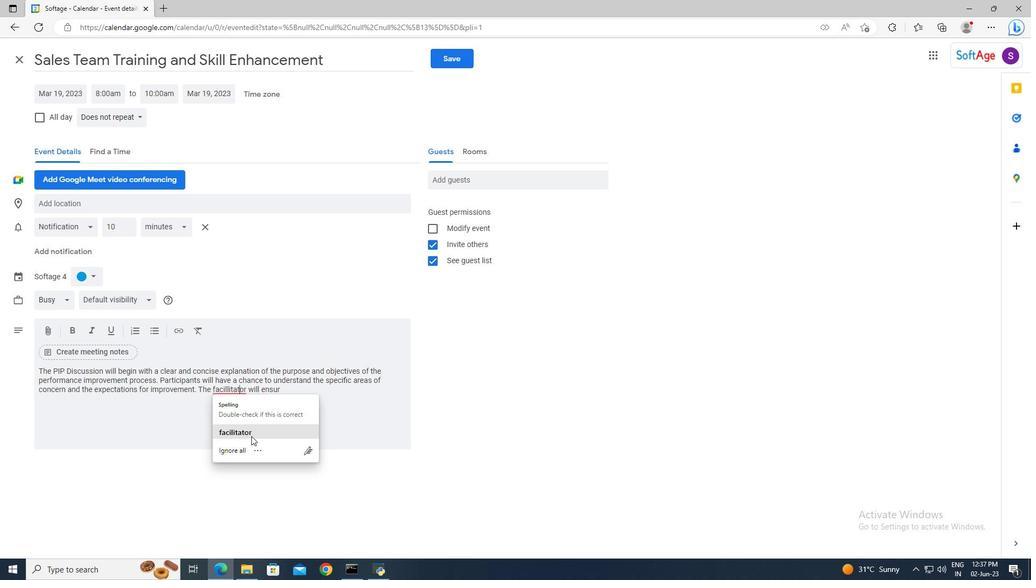 
Action: Mouse moved to (309, 392)
Screenshot: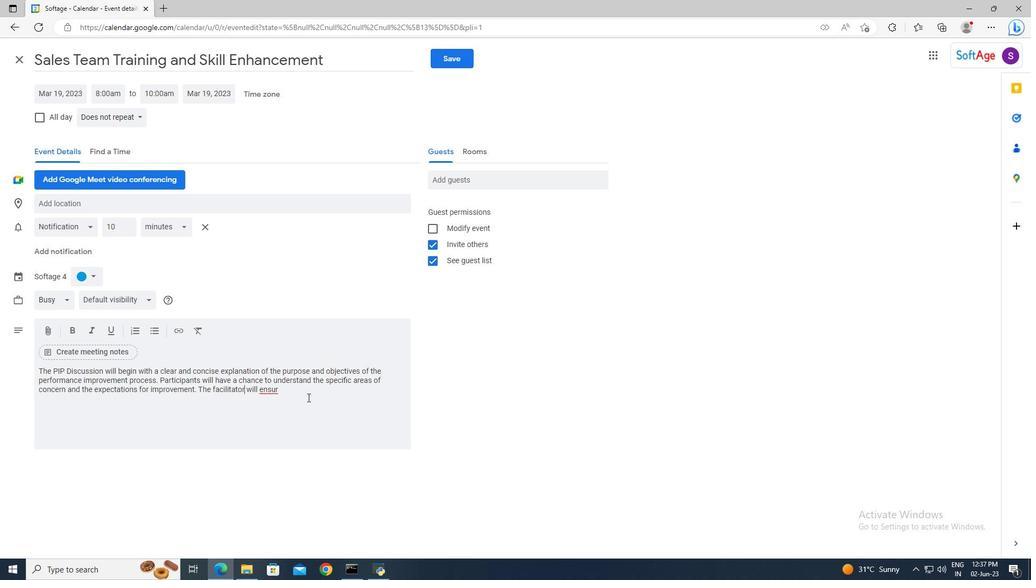 
Action: Mouse pressed left at (309, 392)
Screenshot: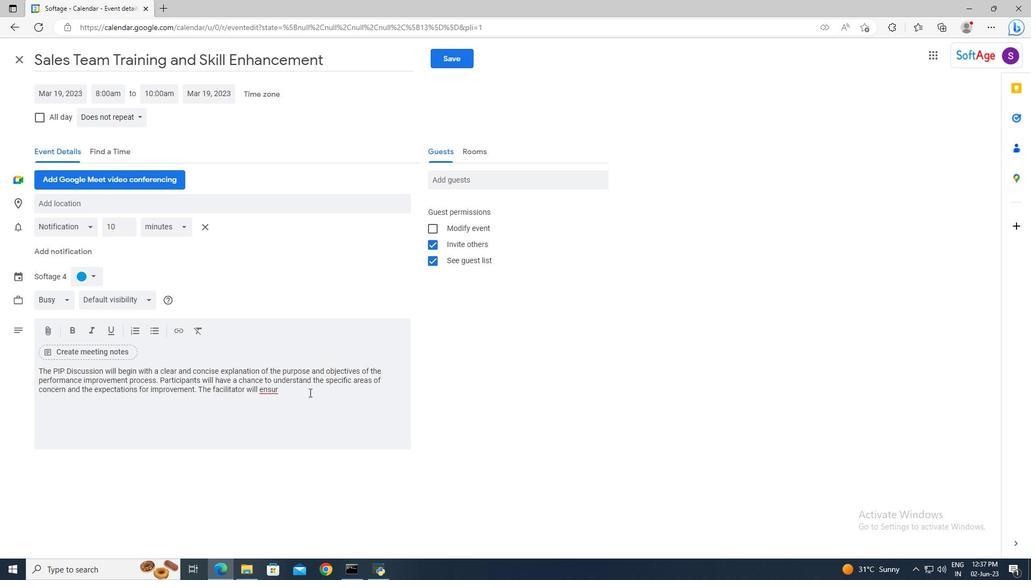 
Action: Key pressed r<Key.backspace>e<Key.space>a<Key.space>supportive<Key.space>and<Key.space>non<Key.space><Key.backspace>-judgmental<Key.space>environment,<Key.space>fostering<Key.space>open<Key.space>communication<Key.space>and<Key.space>active<Key.space>listening.
Screenshot: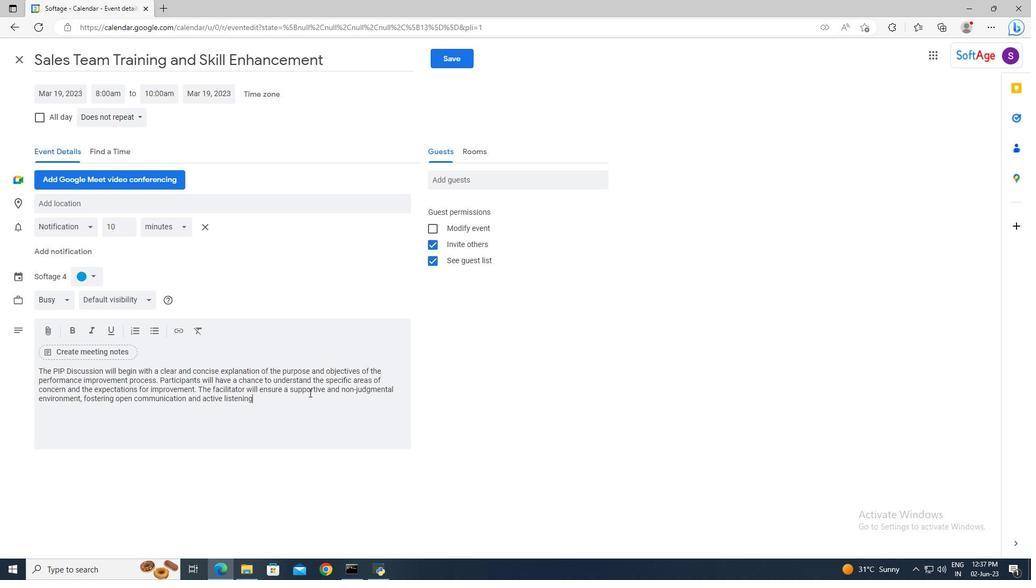 
Action: Mouse moved to (97, 277)
Screenshot: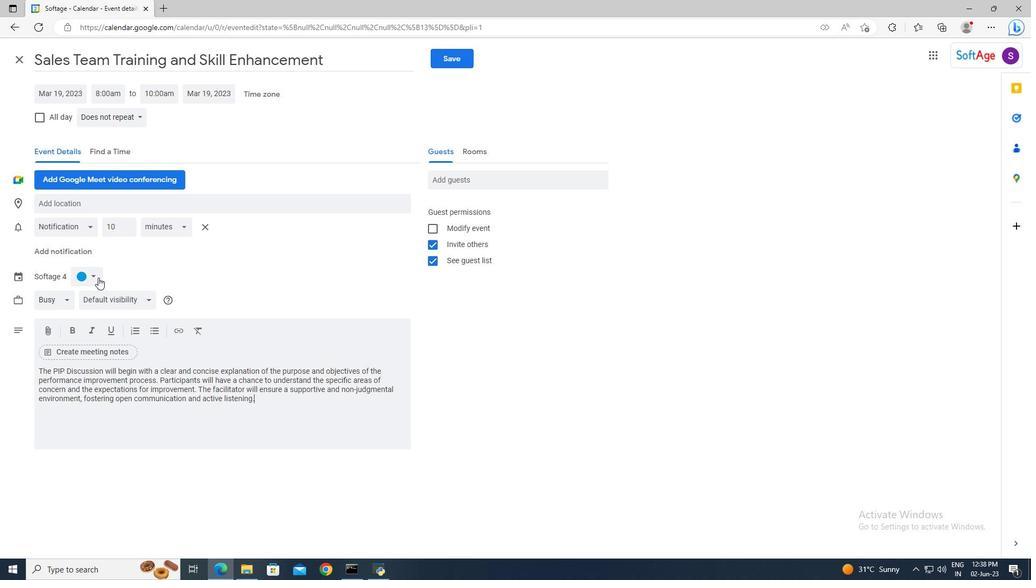 
Action: Mouse pressed left at (97, 277)
Screenshot: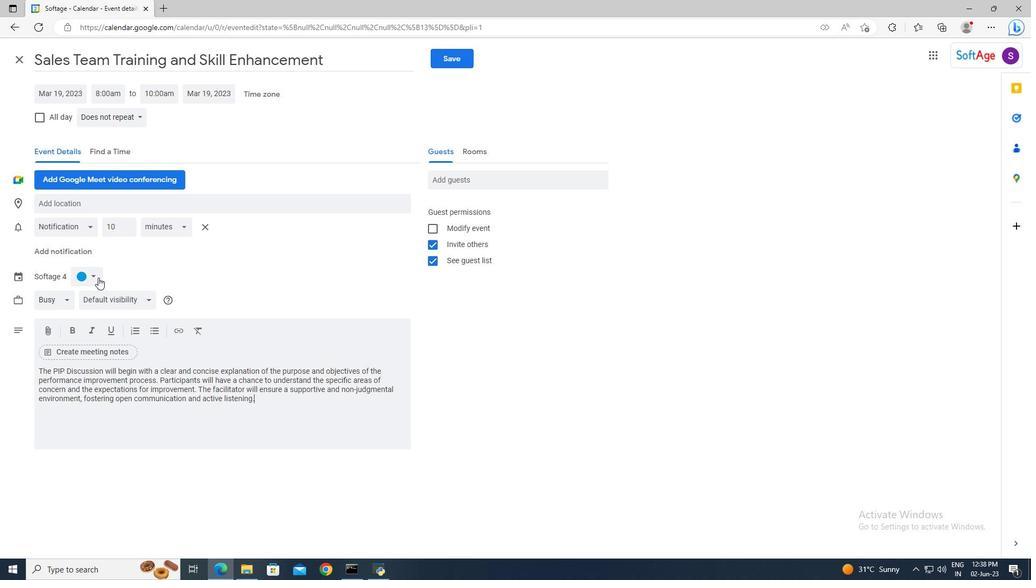 
Action: Mouse moved to (84, 337)
Screenshot: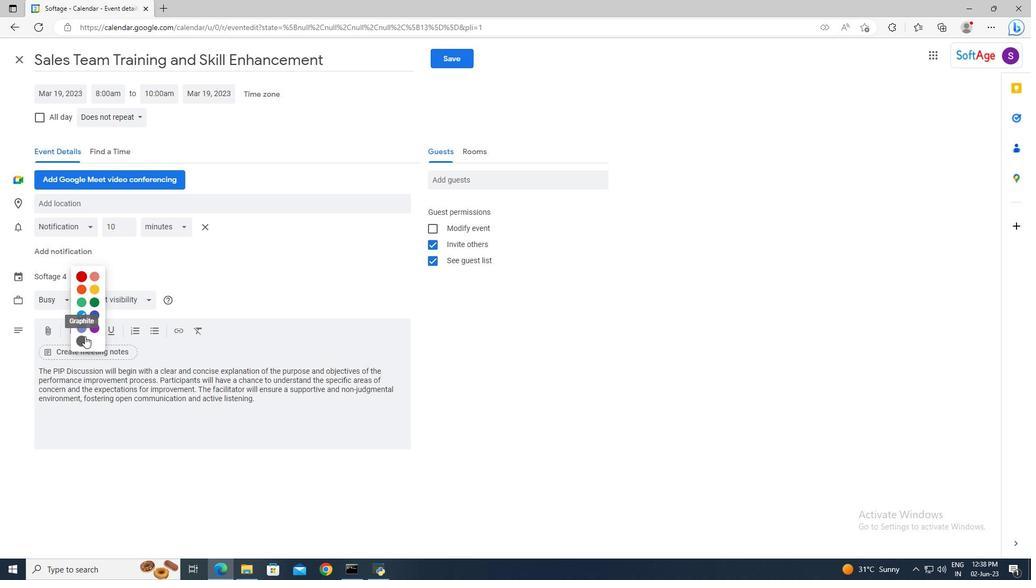 
Action: Mouse pressed left at (84, 337)
Screenshot: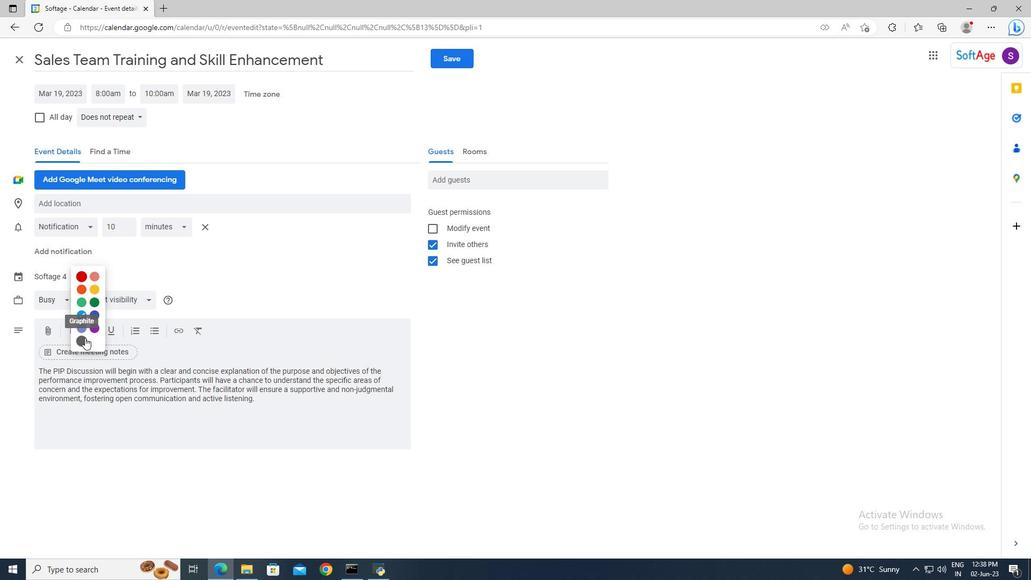 
Action: Mouse moved to (115, 212)
Screenshot: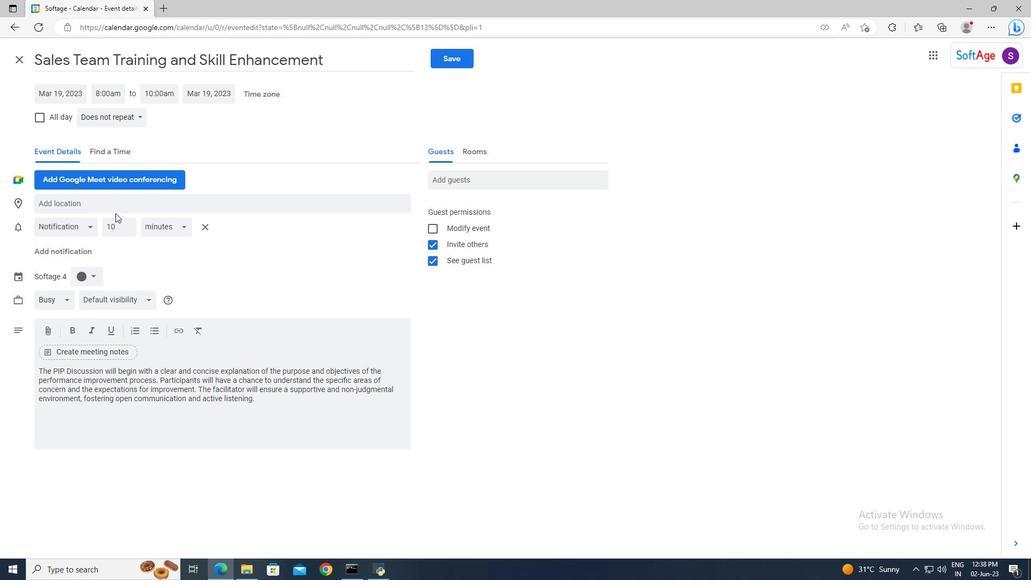 
Action: Mouse pressed left at (115, 212)
Screenshot: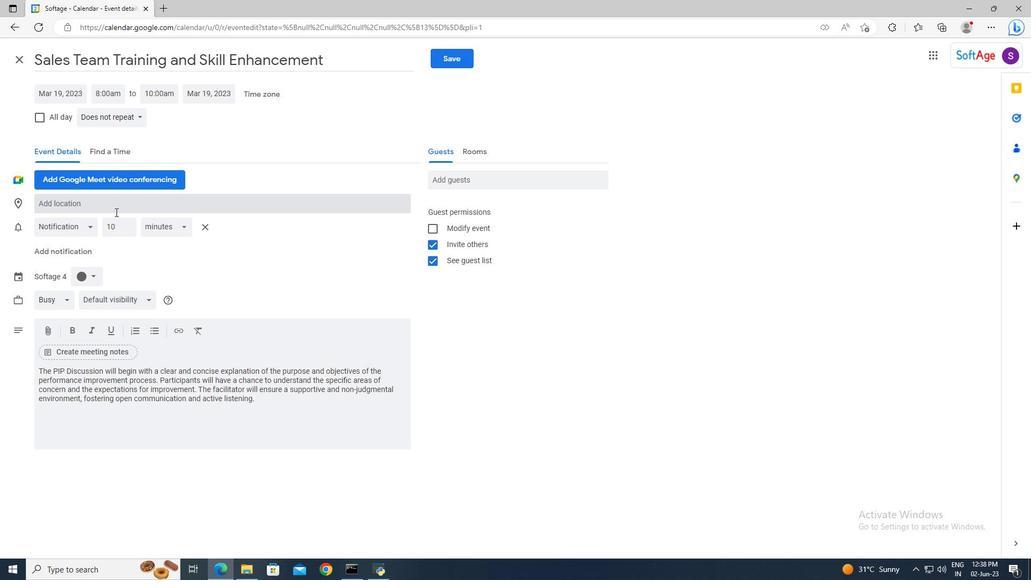 
Action: Key pressed <Key.shift>Kuala<Key.space><Key.shift>Lumpur,<Key.space><Key.shift>Malaysia
Screenshot: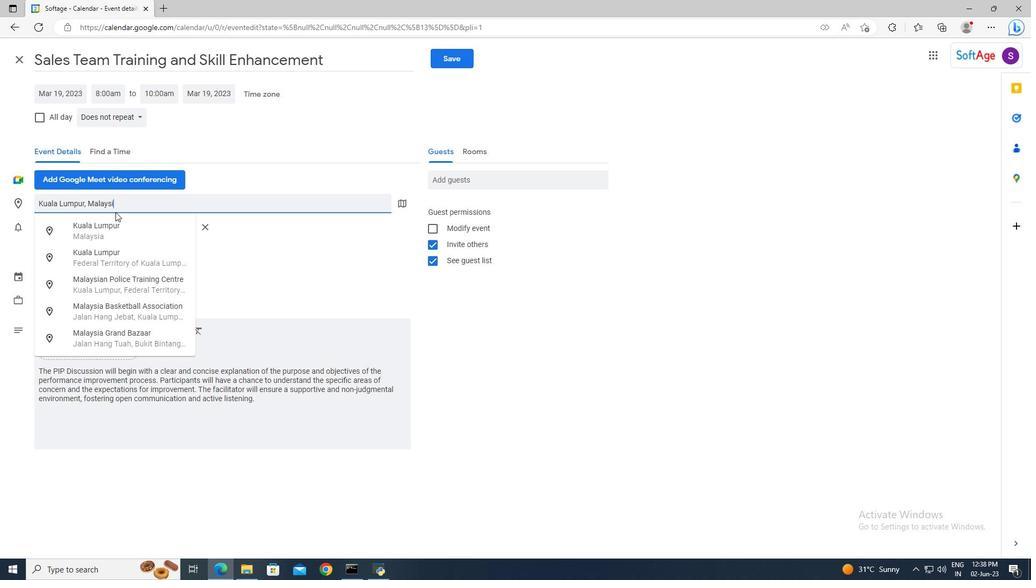 
Action: Mouse moved to (118, 229)
Screenshot: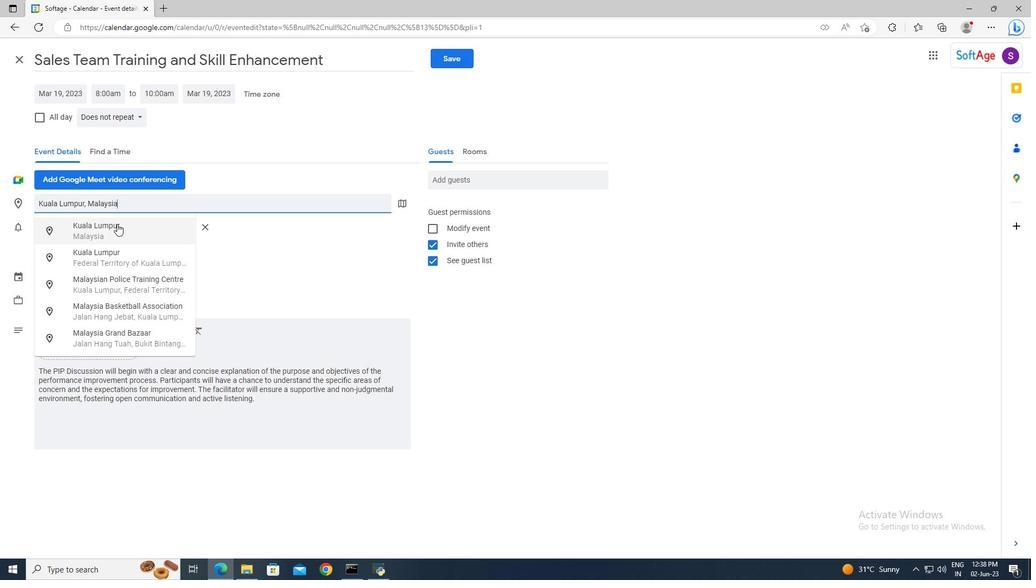 
Action: Mouse pressed left at (118, 229)
Screenshot: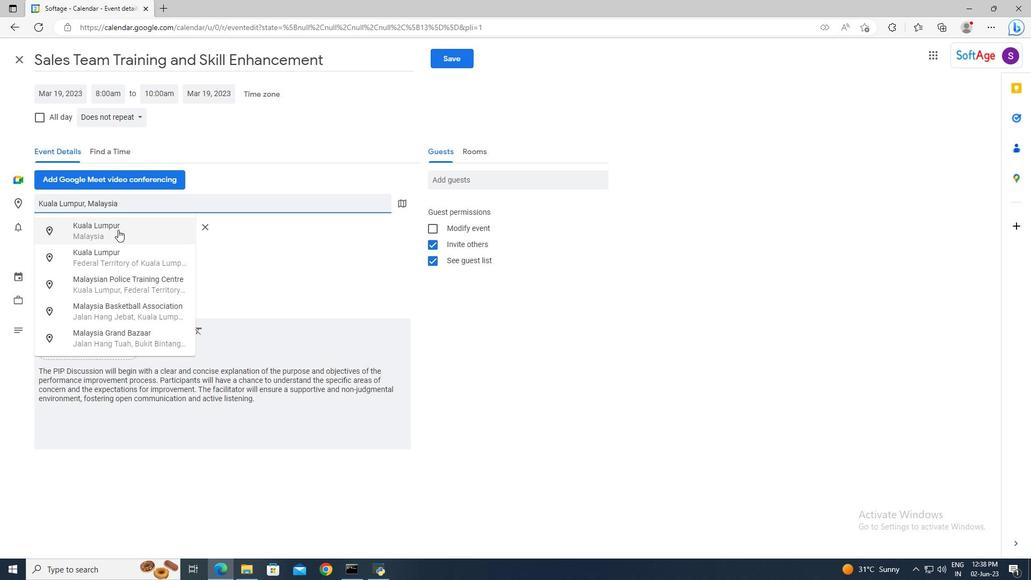 
Action: Mouse moved to (455, 183)
Screenshot: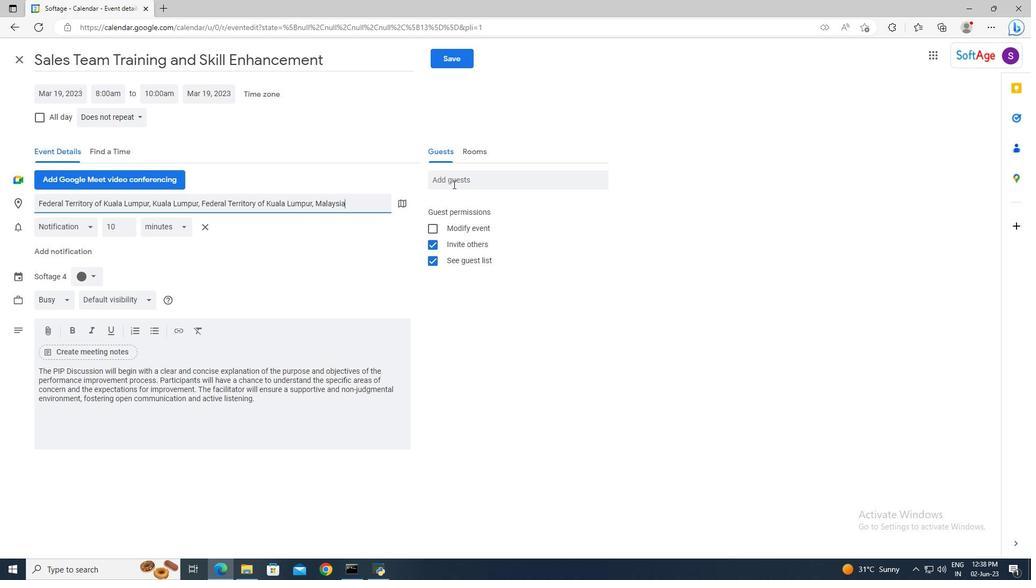 
Action: Mouse pressed left at (455, 183)
Screenshot: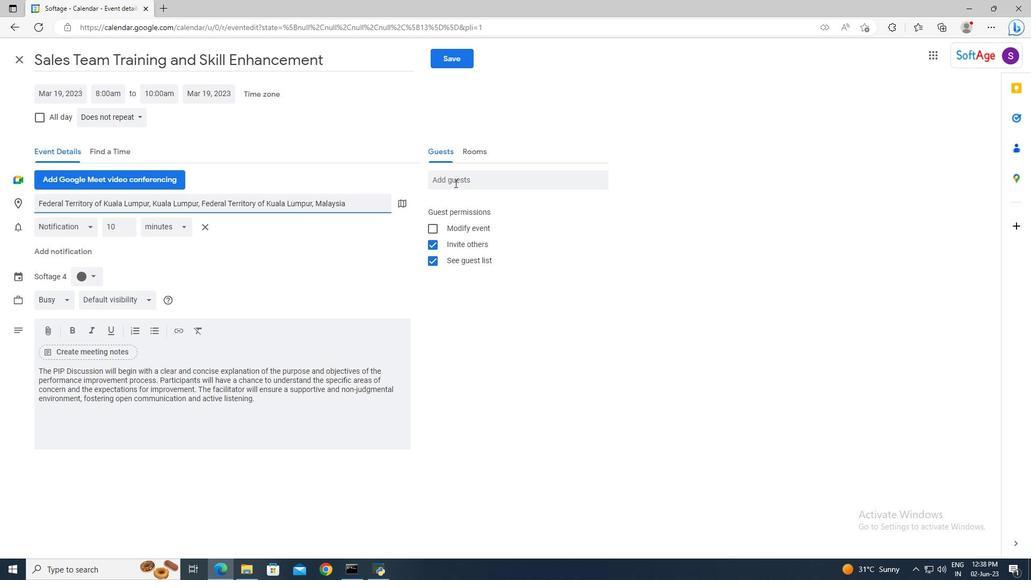 
Action: Mouse moved to (451, 182)
Screenshot: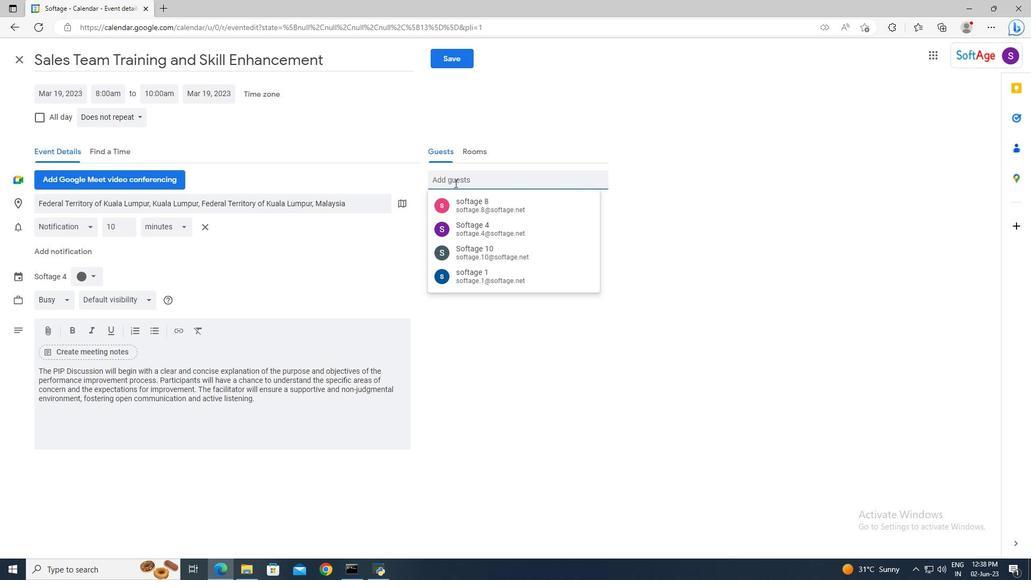 
Action: Key pressed s
Screenshot: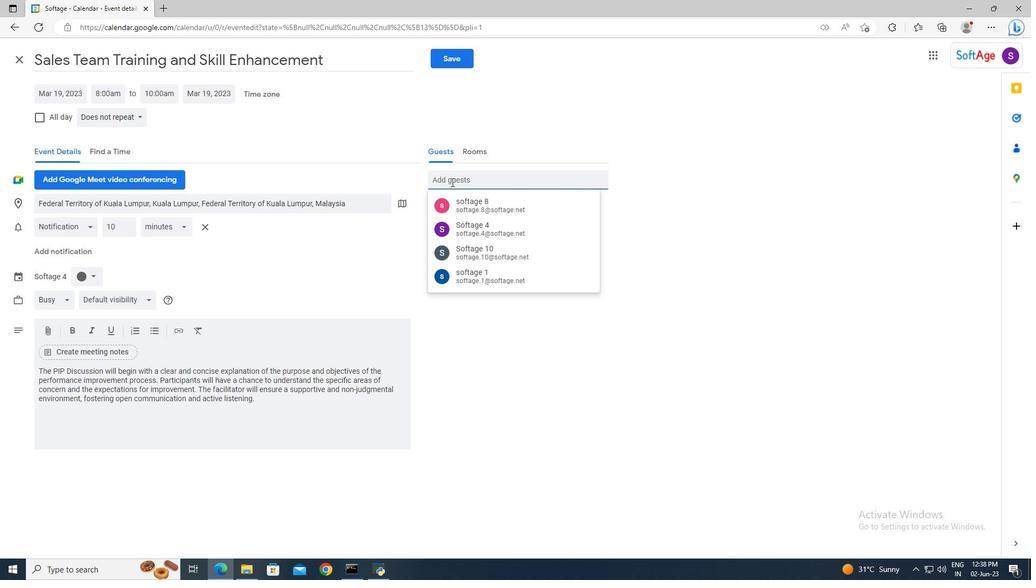 
Action: Mouse moved to (451, 181)
Screenshot: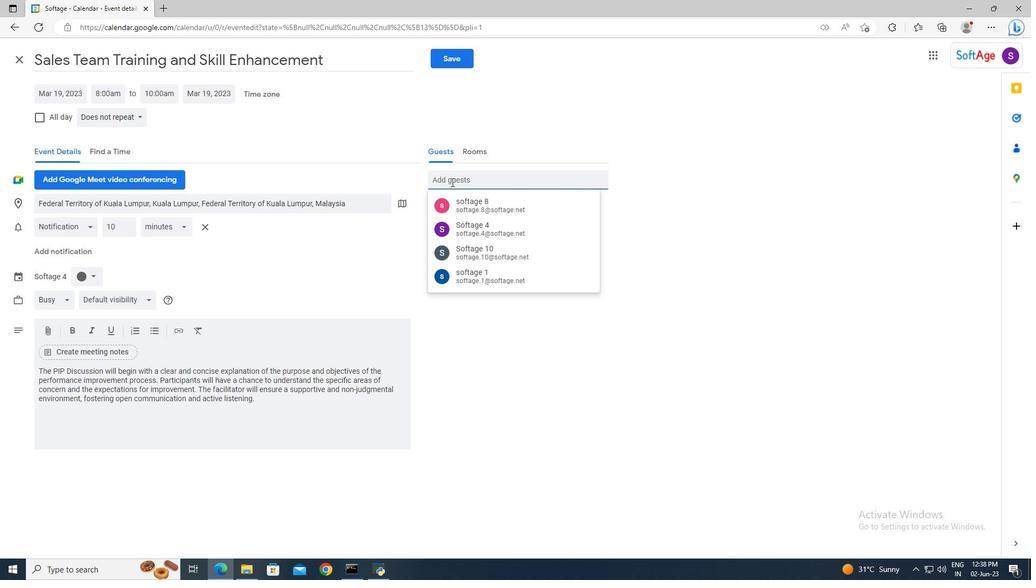 
Action: Key pressed oftage.9<Key.shift>@softage.net<Key.enter>
Screenshot: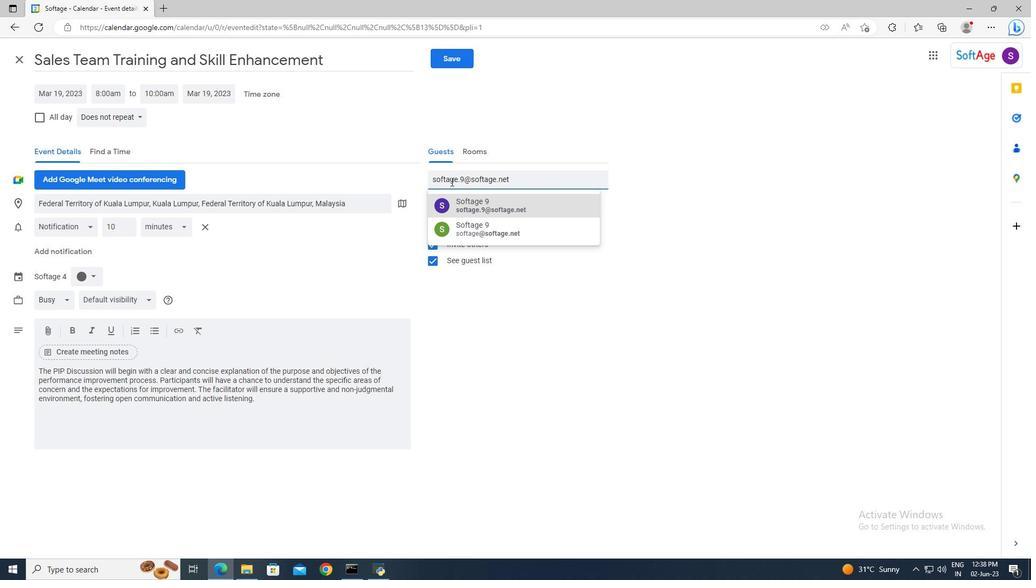 
Action: Mouse pressed left at (451, 181)
Screenshot: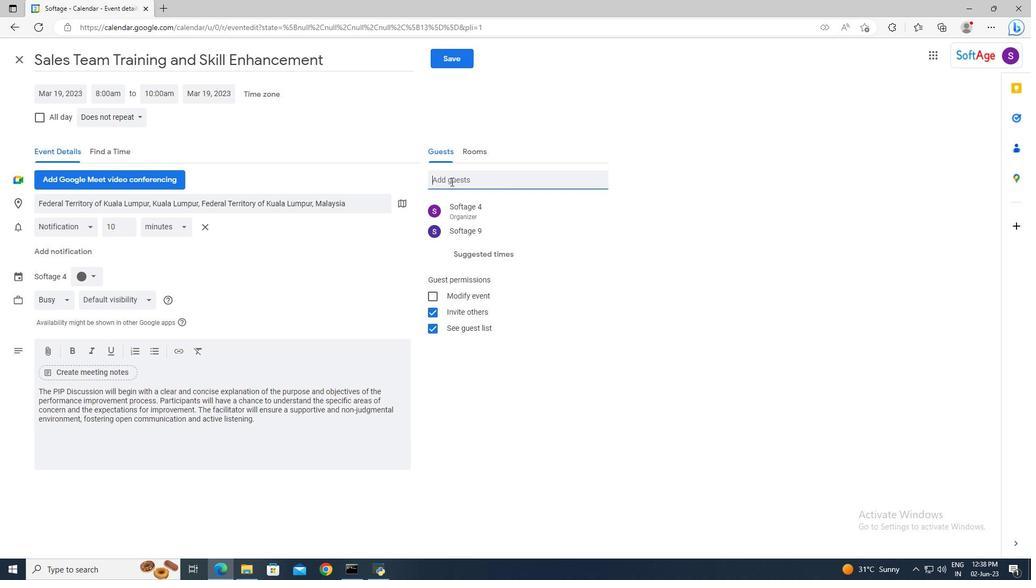 
Action: Key pressed softage.10<Key.shift>@softage.net<Key.enter>
Screenshot: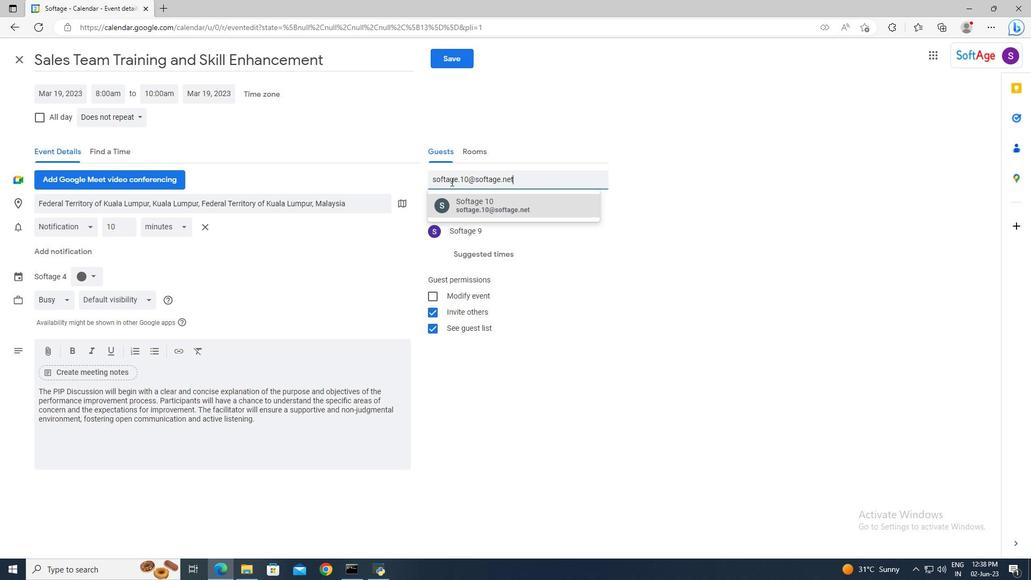 
Action: Mouse moved to (123, 116)
Screenshot: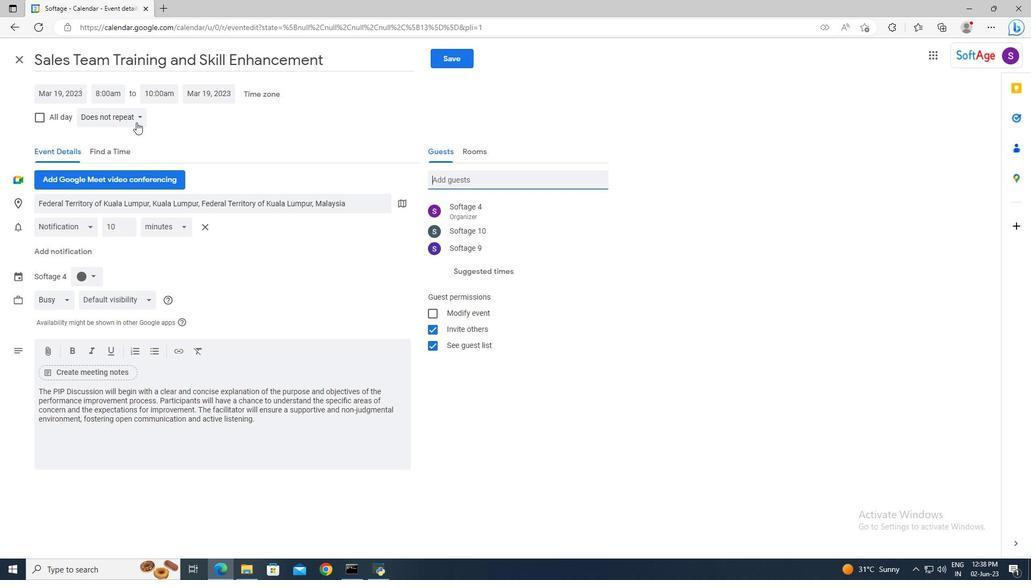 
Action: Mouse pressed left at (123, 116)
Screenshot: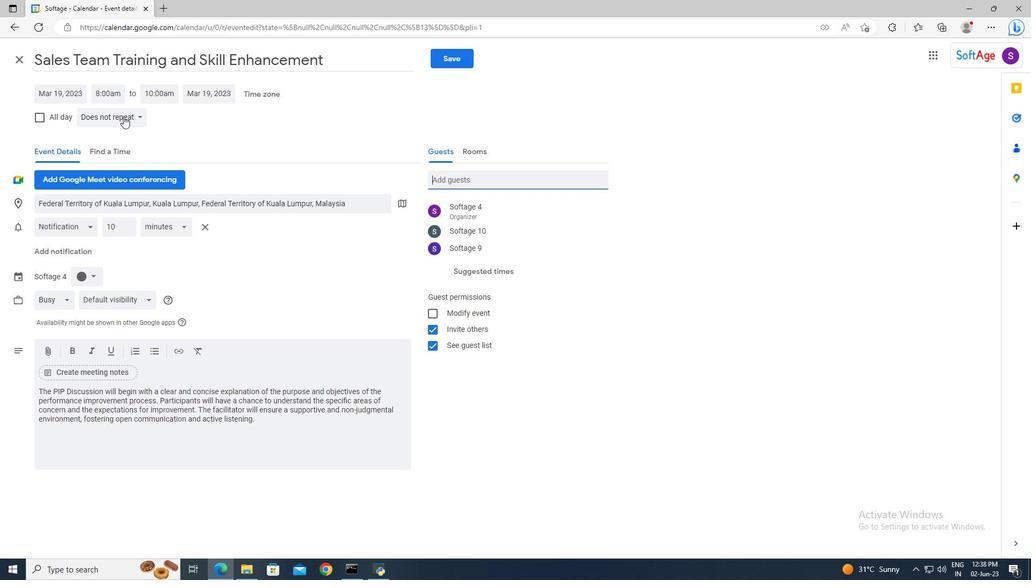 
Action: Mouse moved to (121, 135)
Screenshot: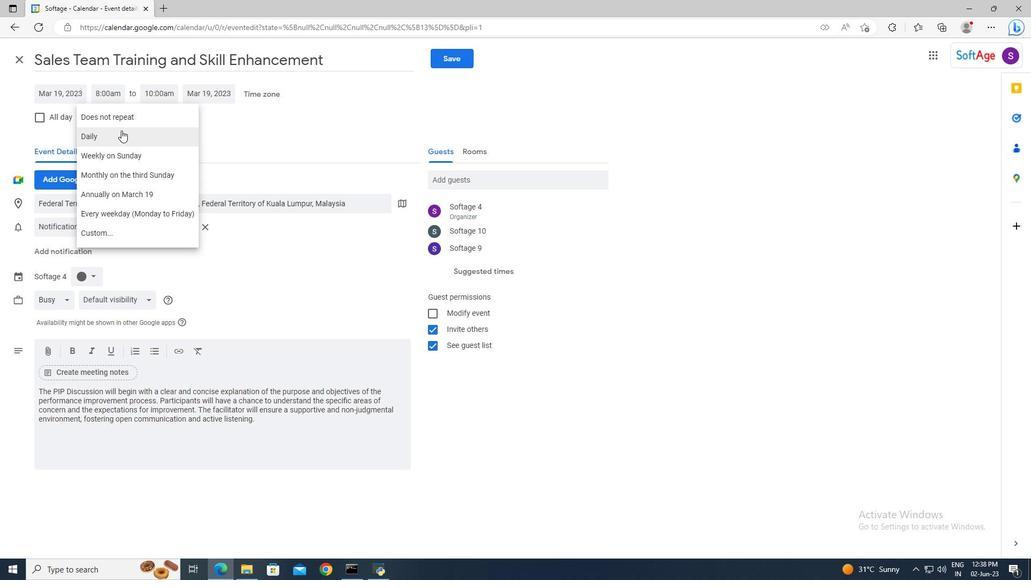 
Action: Mouse pressed left at (121, 135)
Screenshot: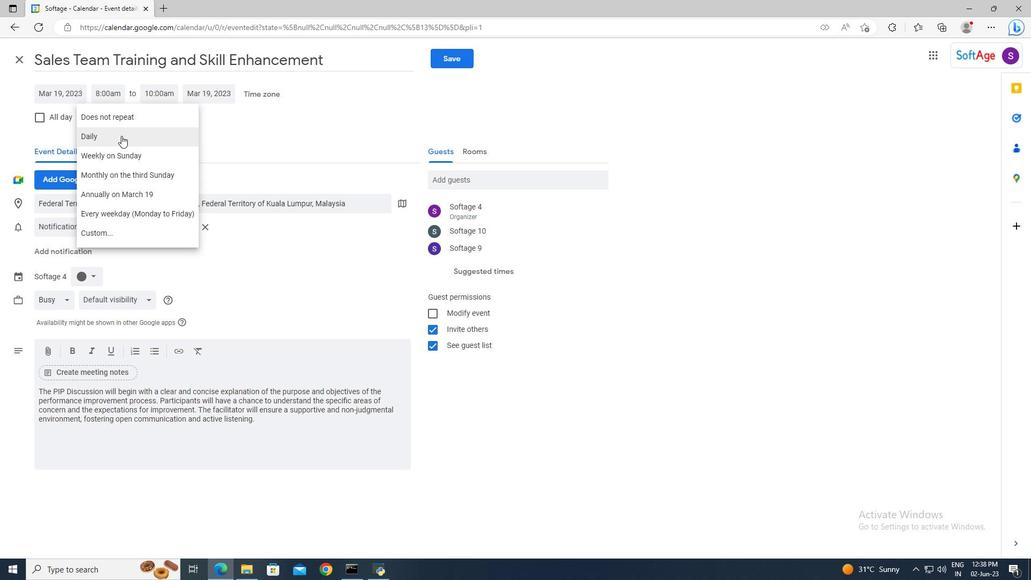 
Action: Mouse moved to (439, 57)
Screenshot: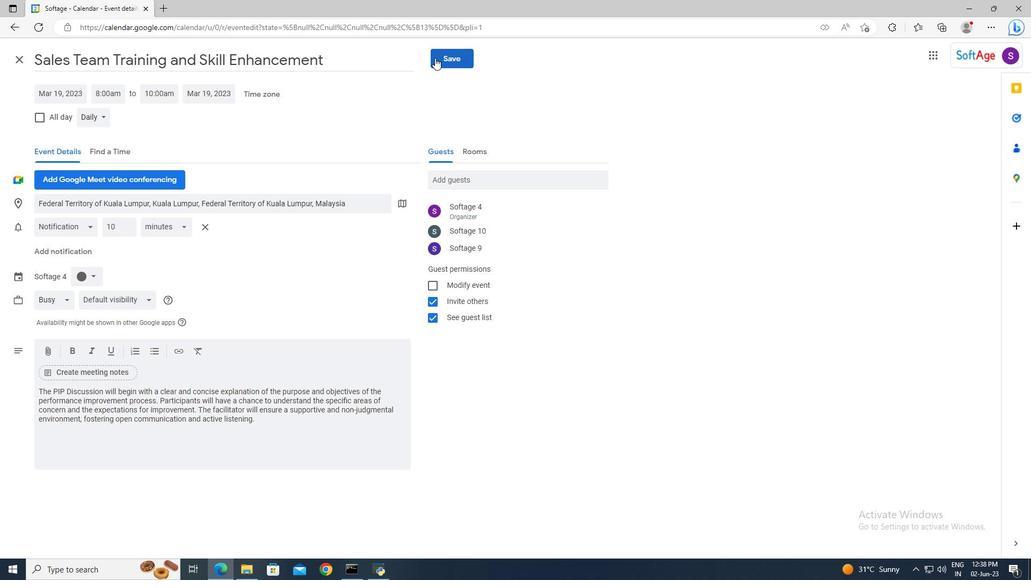 
Action: Mouse pressed left at (439, 57)
Screenshot: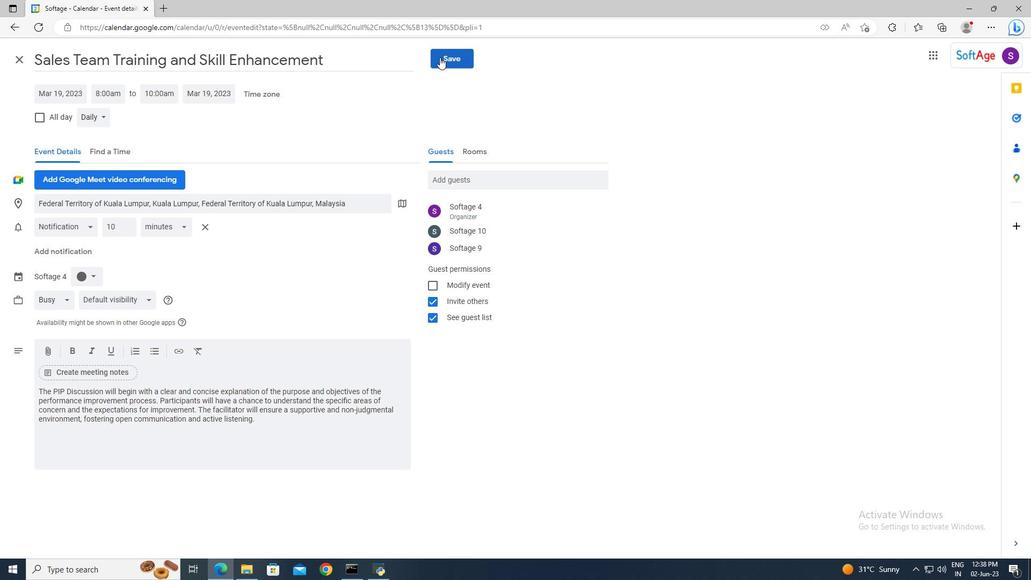
Action: Mouse moved to (620, 328)
Screenshot: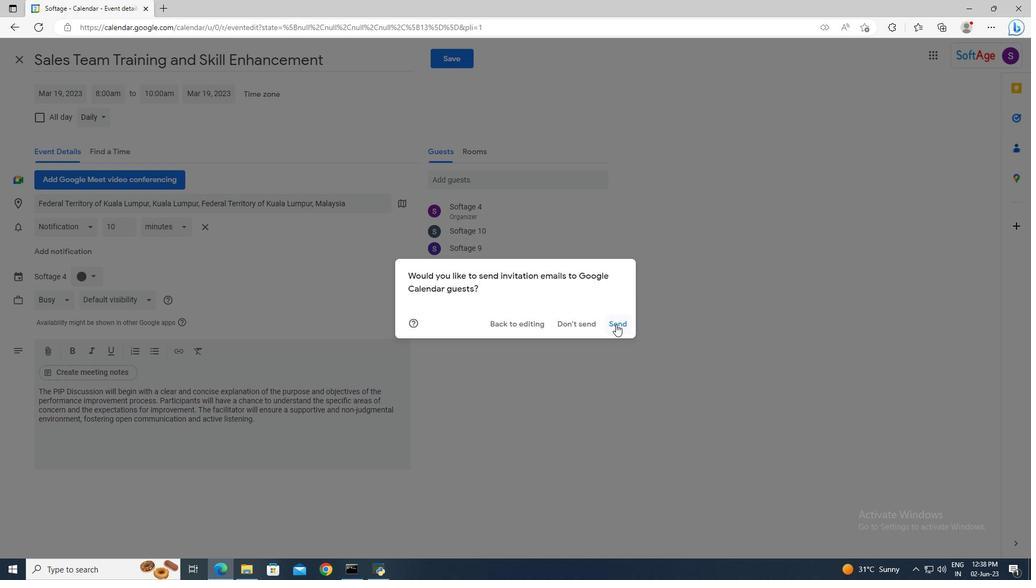 
Action: Mouse pressed left at (620, 328)
Screenshot: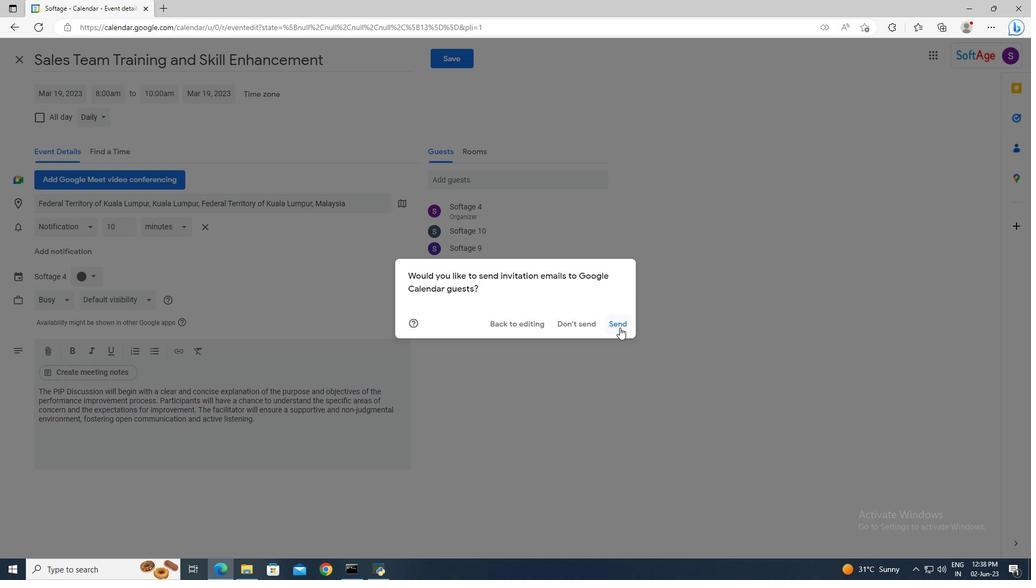 
